 Task: Look for space in Jājpur, India from 8th June, 2023 to 12th June, 2023 for 2 adults in price range Rs.8000 to Rs.16000. Place can be private room with 1  bedroom having 1 bed and 1 bathroom. Property type can be flatguest house, hotel. Booking option can be shelf check-in. Required host language is English.
Action: Mouse moved to (494, 123)
Screenshot: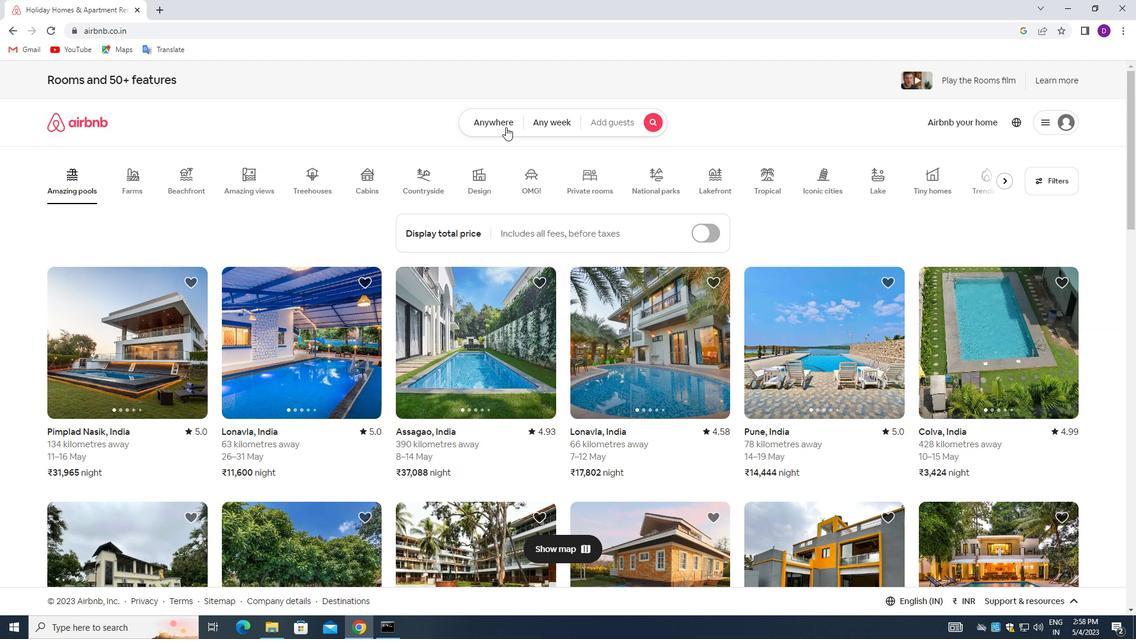
Action: Mouse pressed left at (494, 123)
Screenshot: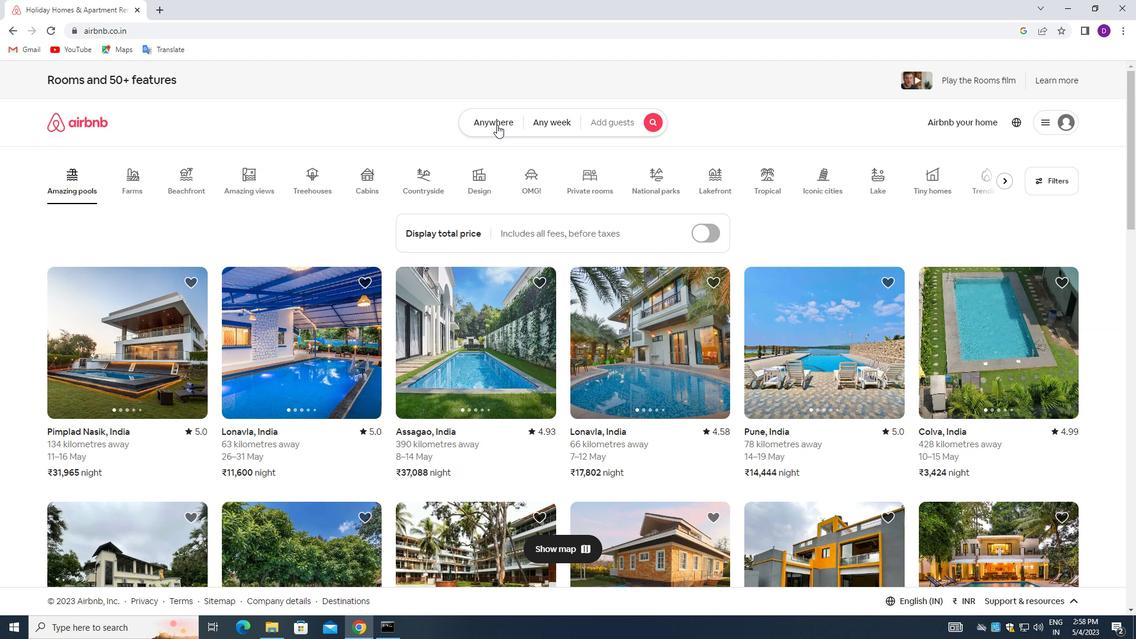 
Action: Mouse moved to (395, 162)
Screenshot: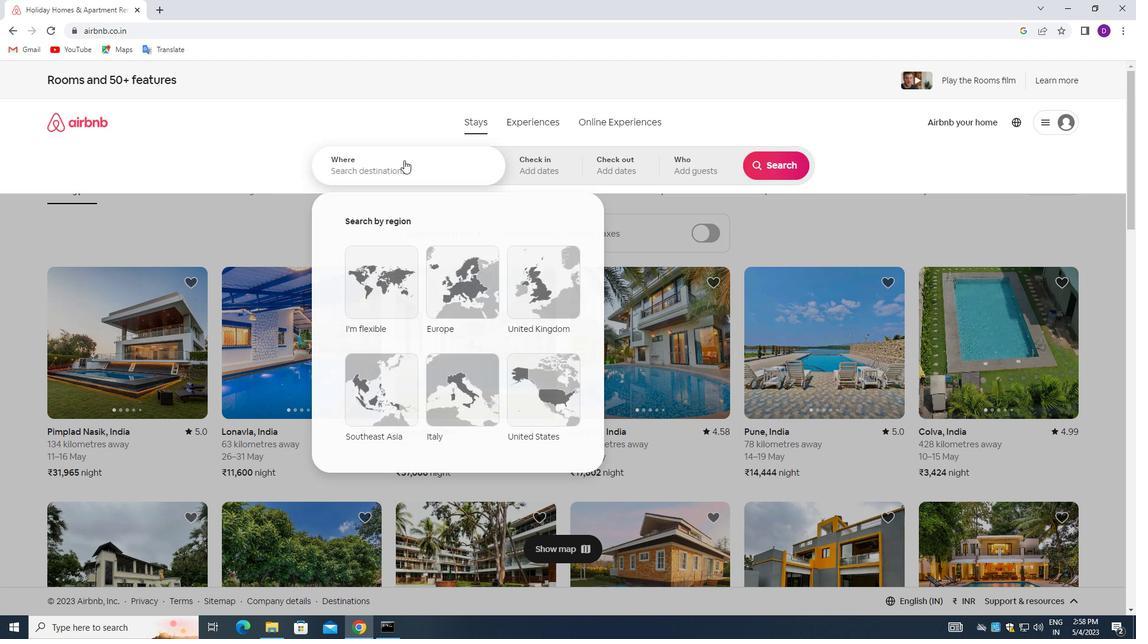 
Action: Mouse pressed left at (395, 162)
Screenshot: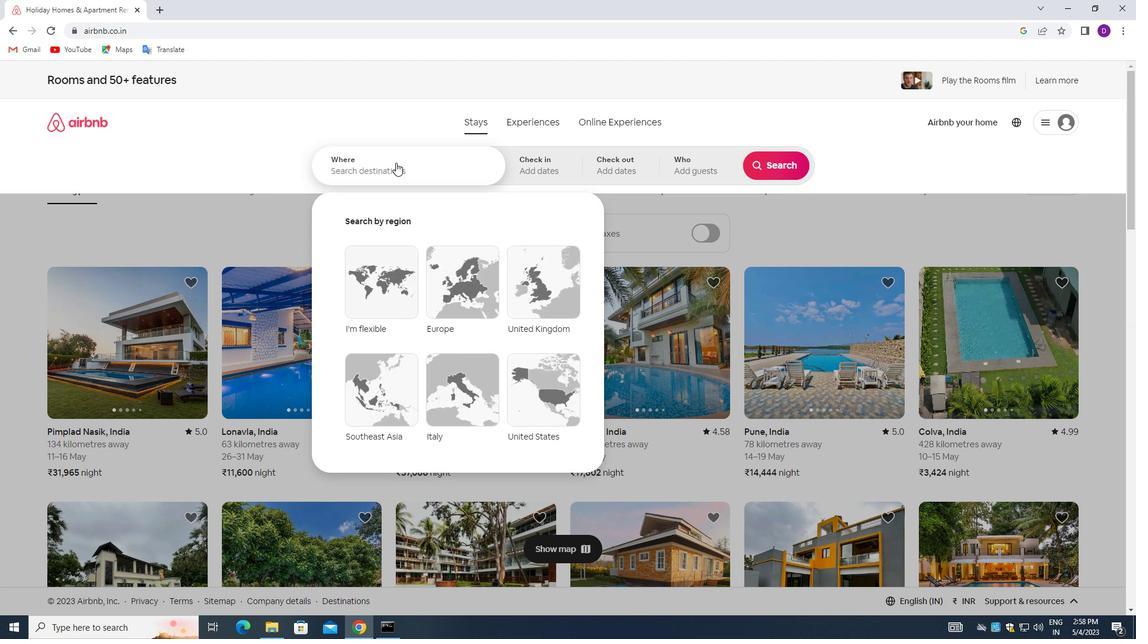 
Action: Mouse moved to (257, 143)
Screenshot: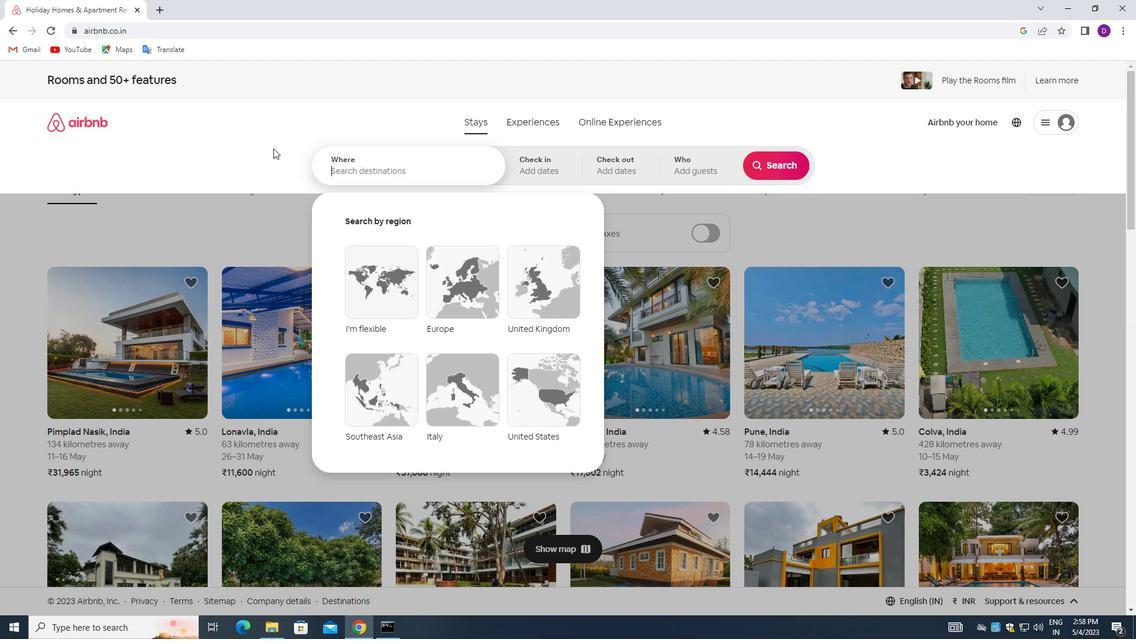 
Action: Key pressed <Key.shift>JAJPUR,<Key.space><Key.shift>INDIA<Key.enter>
Screenshot: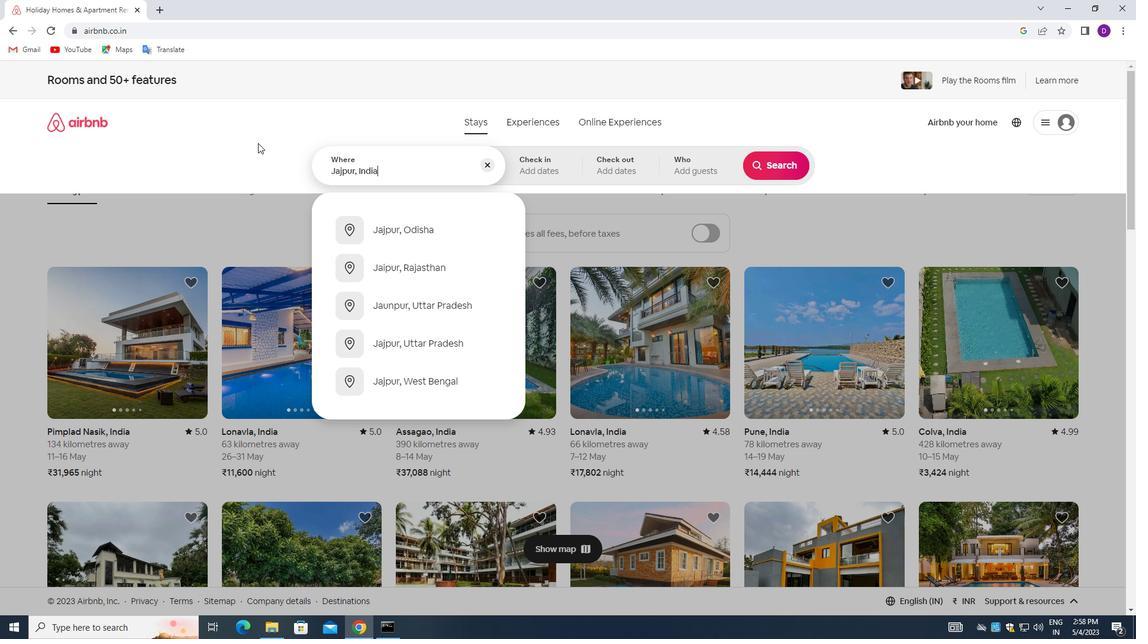 
Action: Mouse moved to (694, 334)
Screenshot: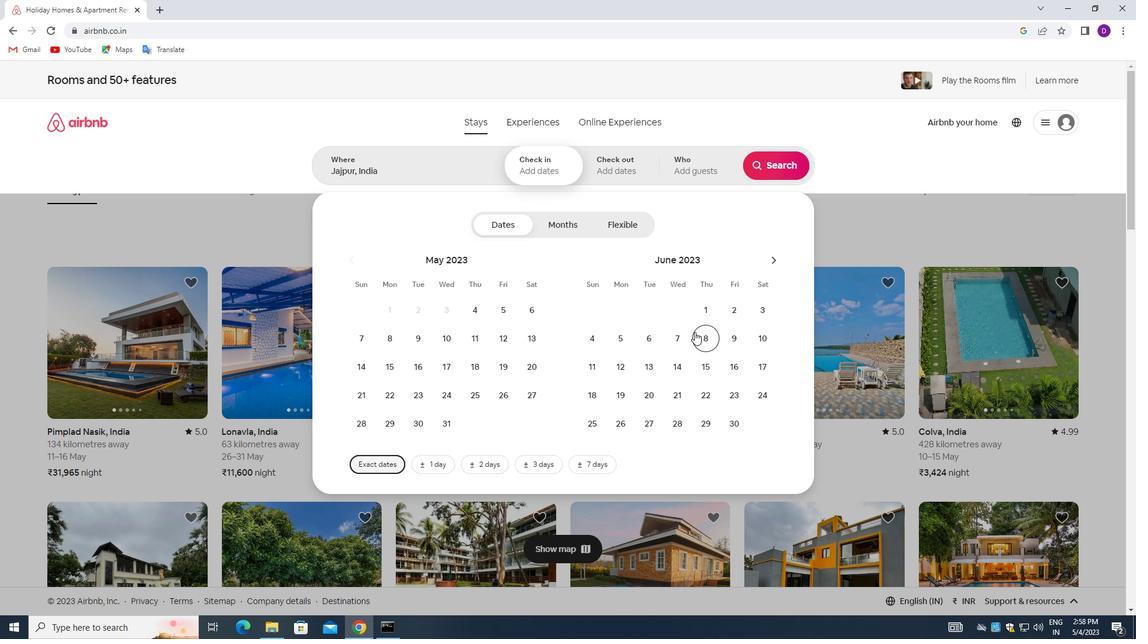 
Action: Mouse pressed left at (694, 334)
Screenshot: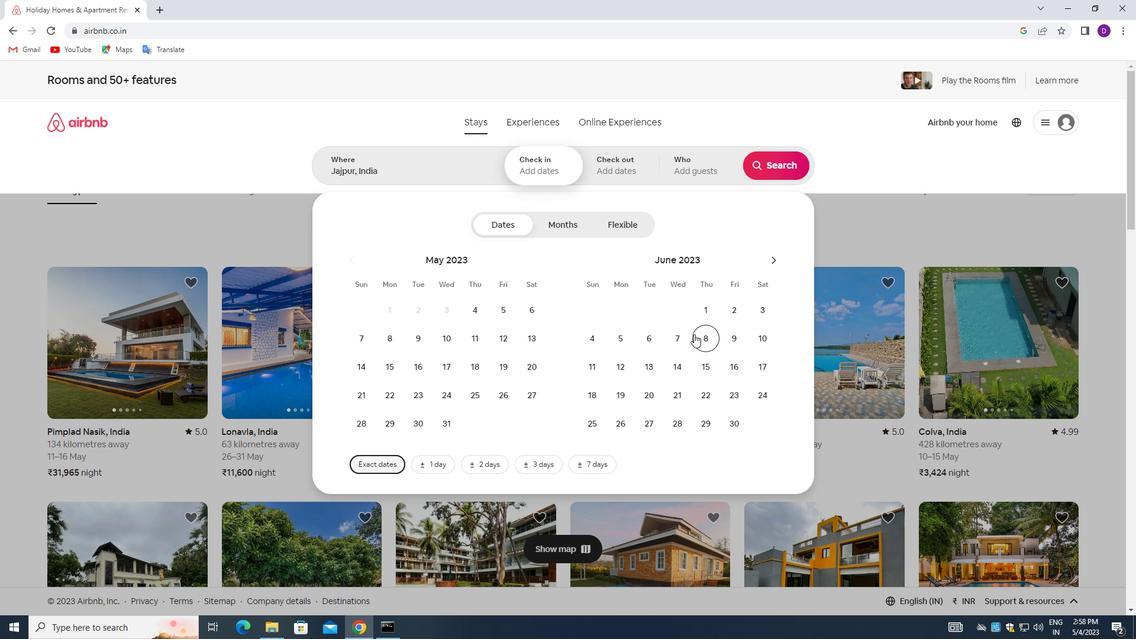 
Action: Mouse moved to (628, 360)
Screenshot: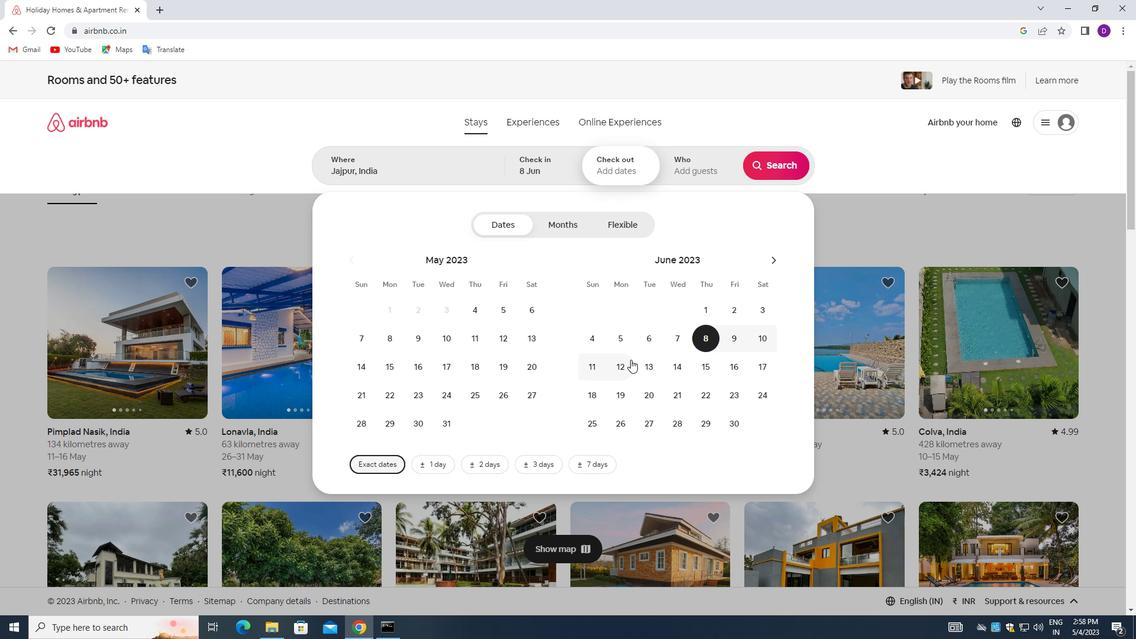 
Action: Mouse pressed left at (628, 360)
Screenshot: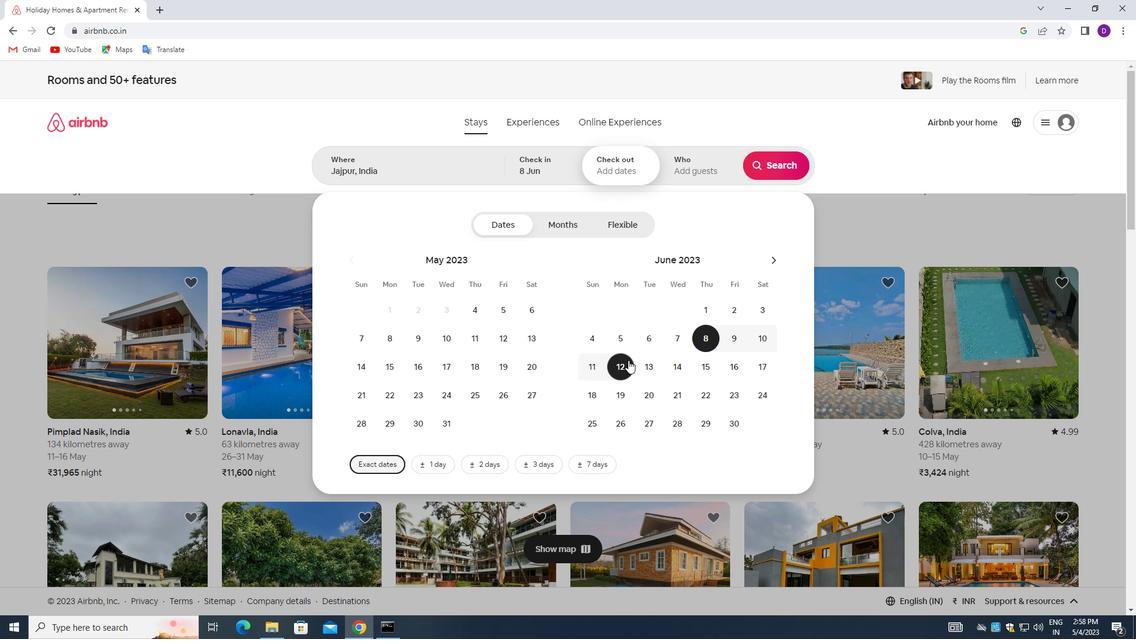 
Action: Mouse moved to (687, 169)
Screenshot: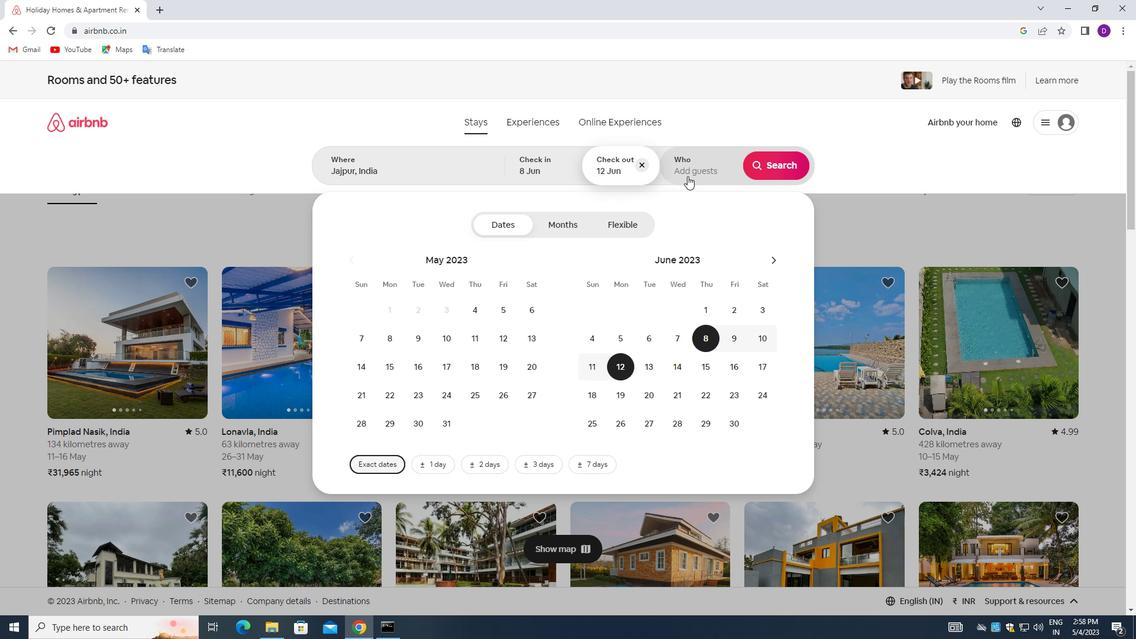 
Action: Mouse pressed left at (687, 169)
Screenshot: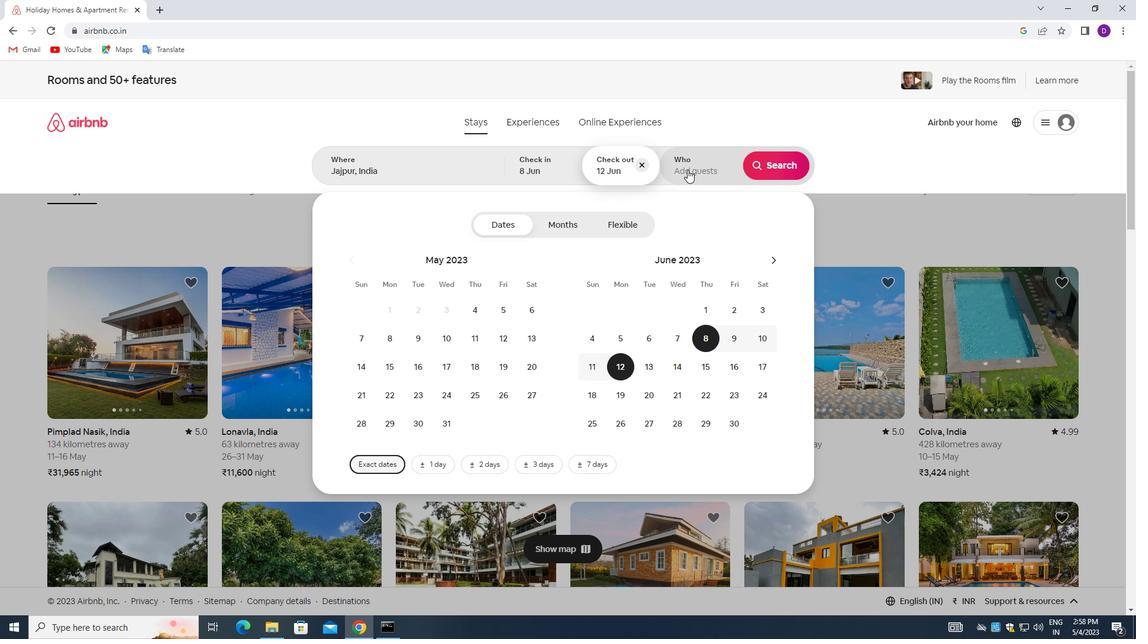 
Action: Mouse moved to (778, 229)
Screenshot: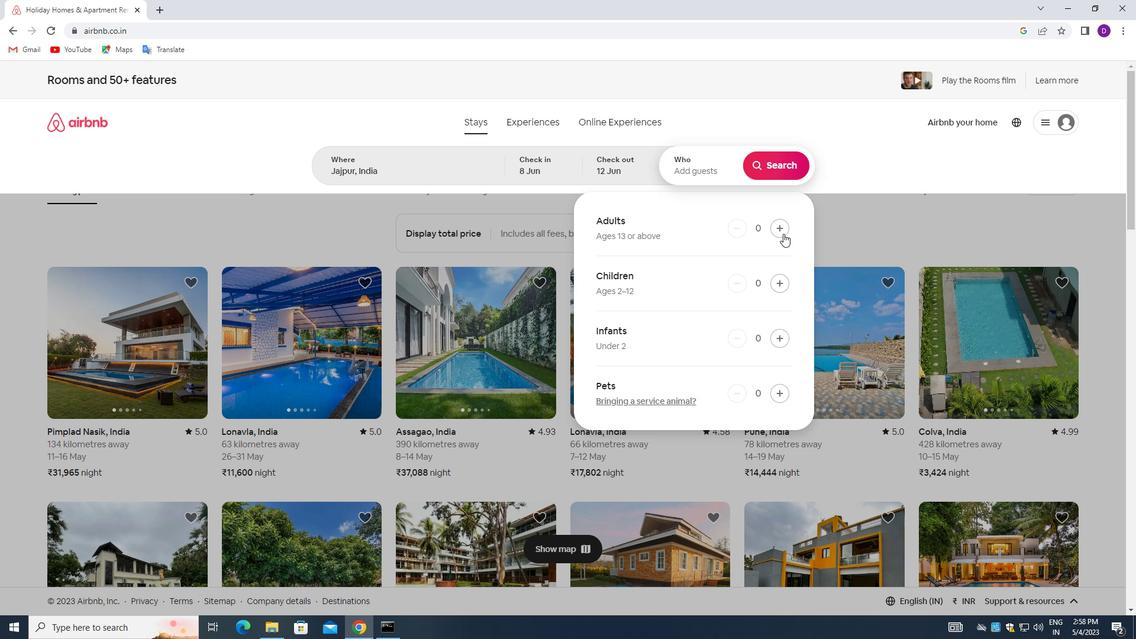 
Action: Mouse pressed left at (778, 229)
Screenshot: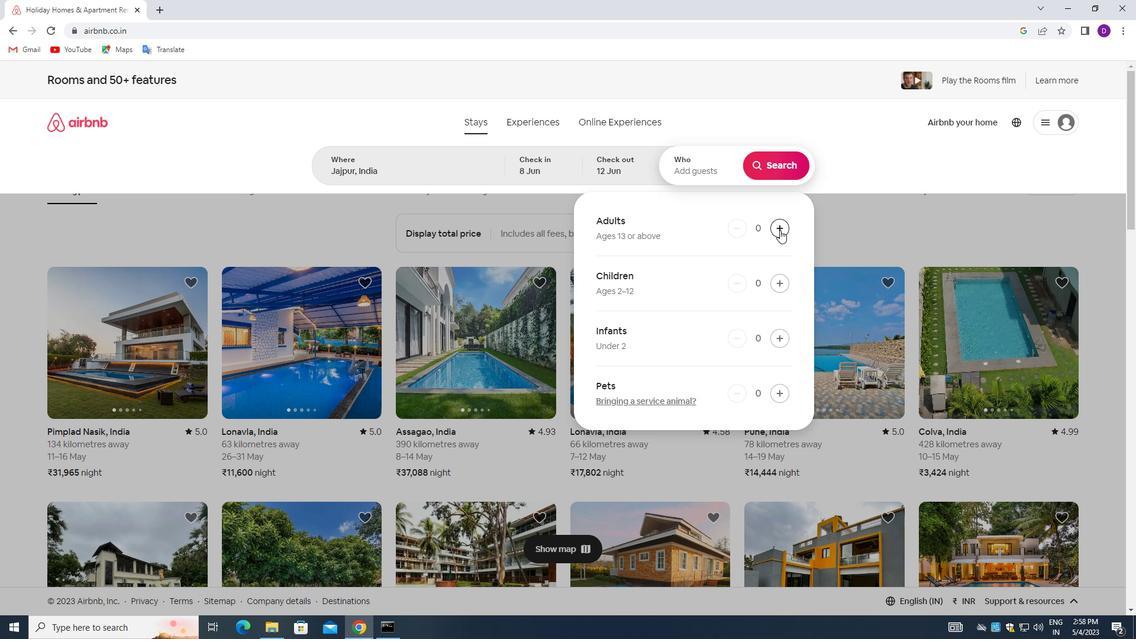 
Action: Mouse pressed left at (778, 229)
Screenshot: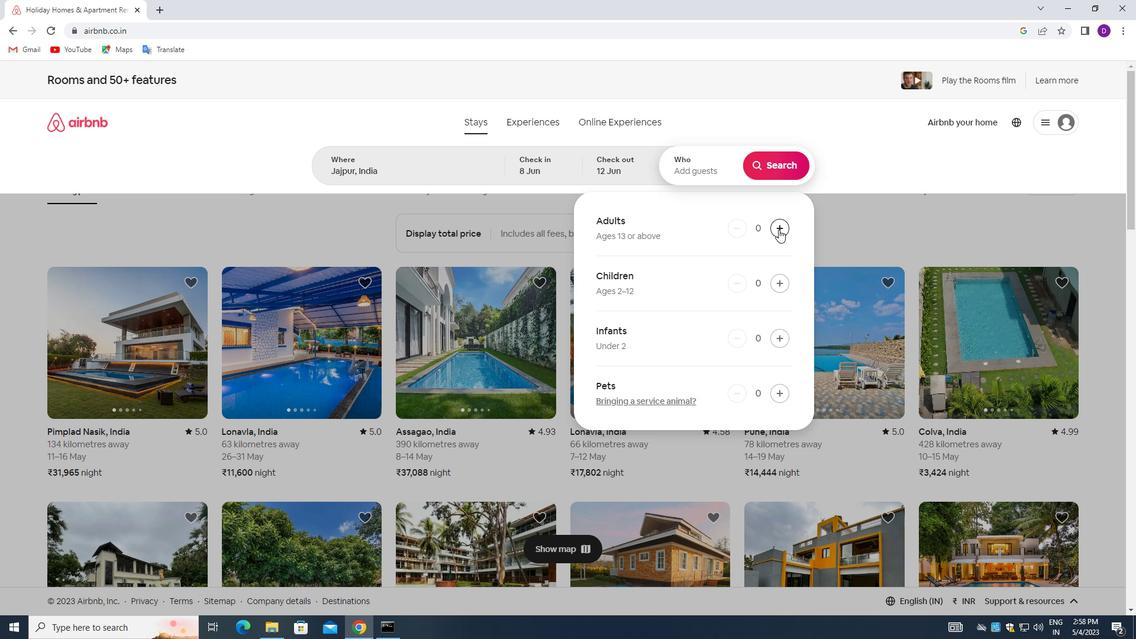 
Action: Mouse moved to (772, 160)
Screenshot: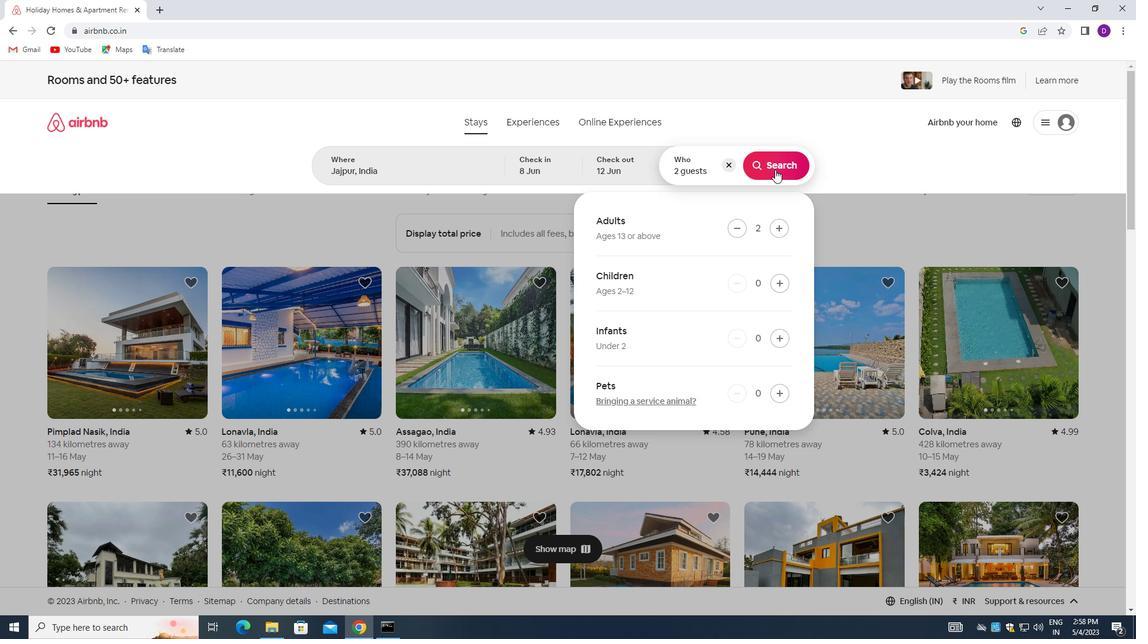 
Action: Mouse pressed left at (772, 160)
Screenshot: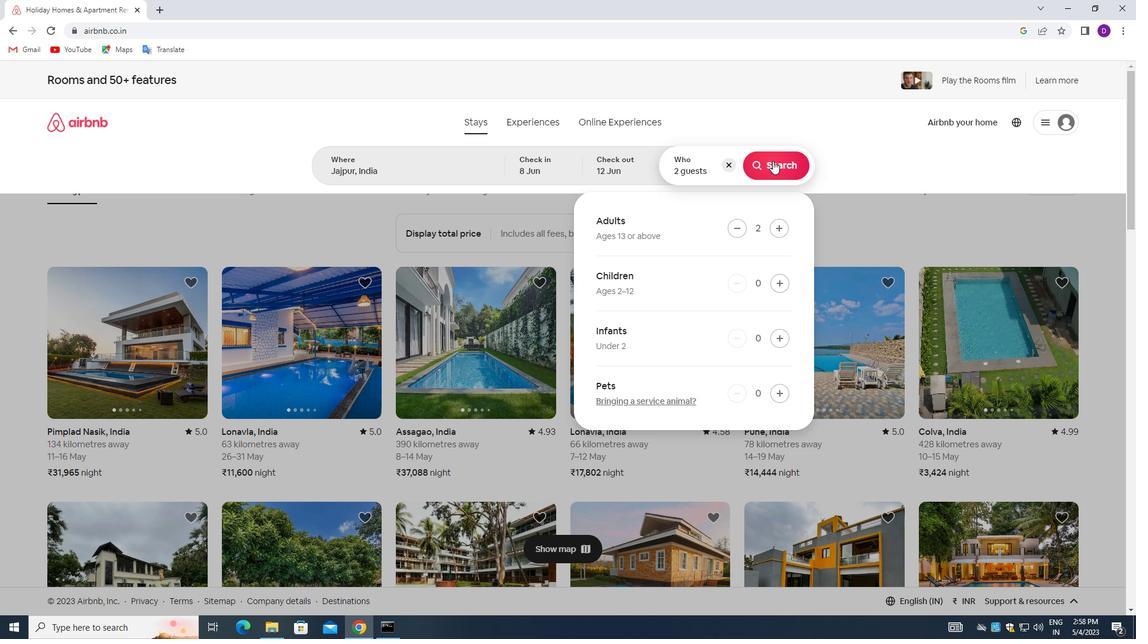 
Action: Mouse moved to (1062, 129)
Screenshot: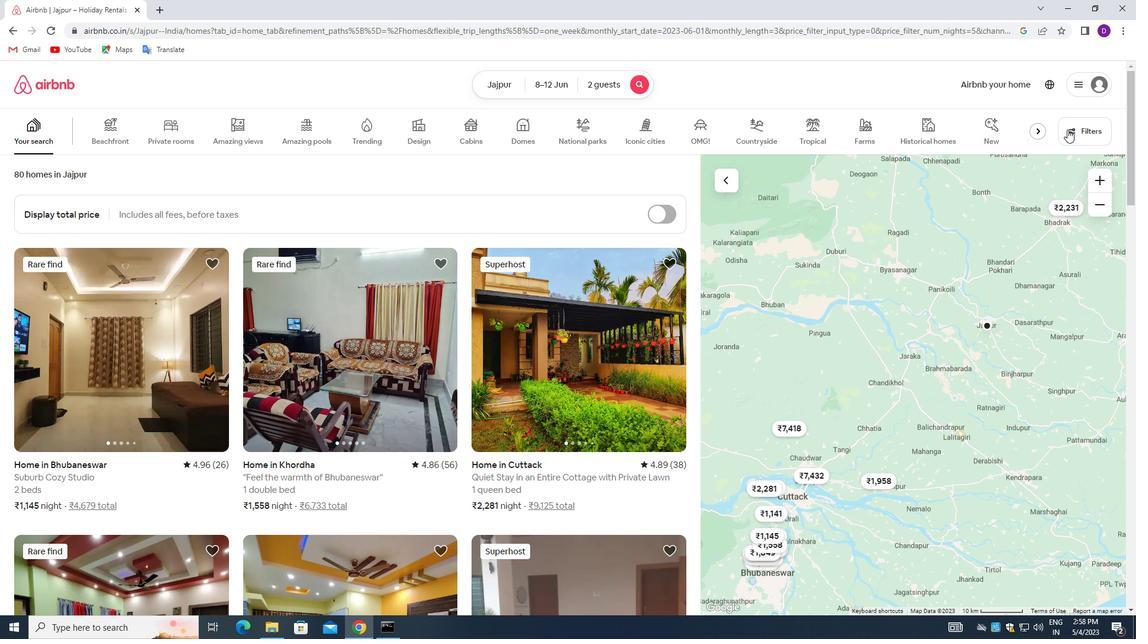 
Action: Mouse pressed left at (1062, 129)
Screenshot: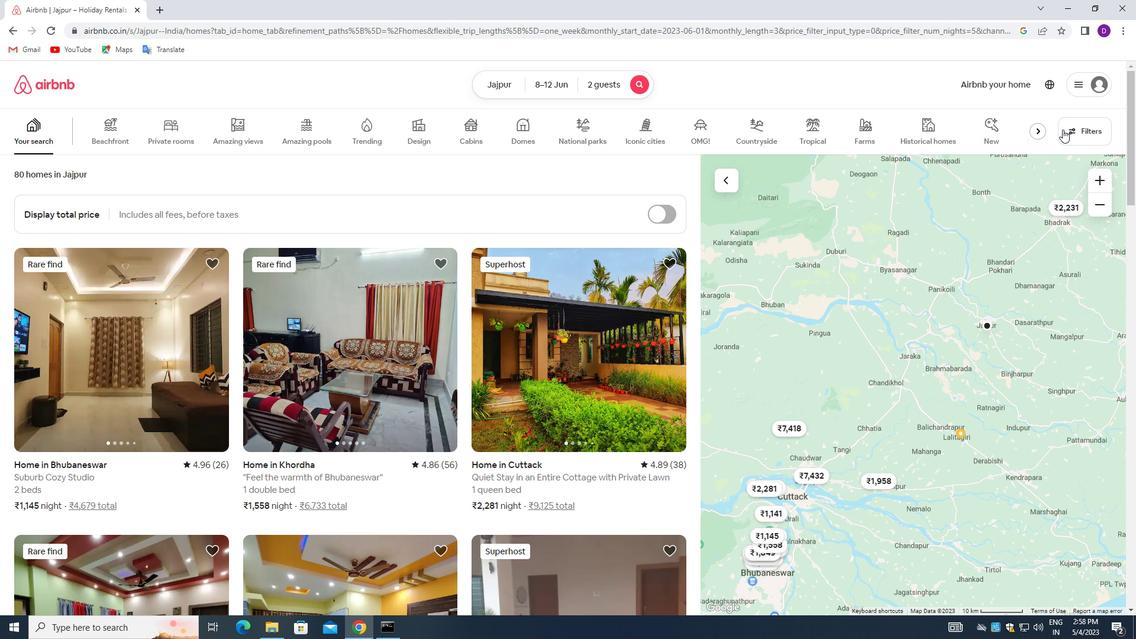 
Action: Mouse moved to (414, 279)
Screenshot: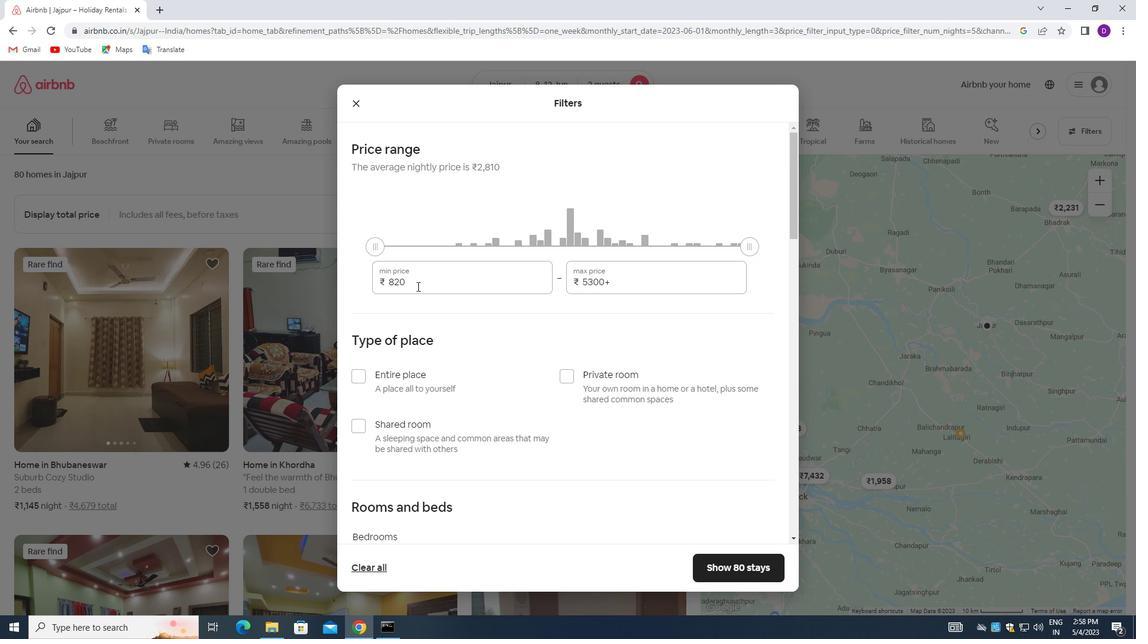 
Action: Mouse pressed left at (414, 279)
Screenshot: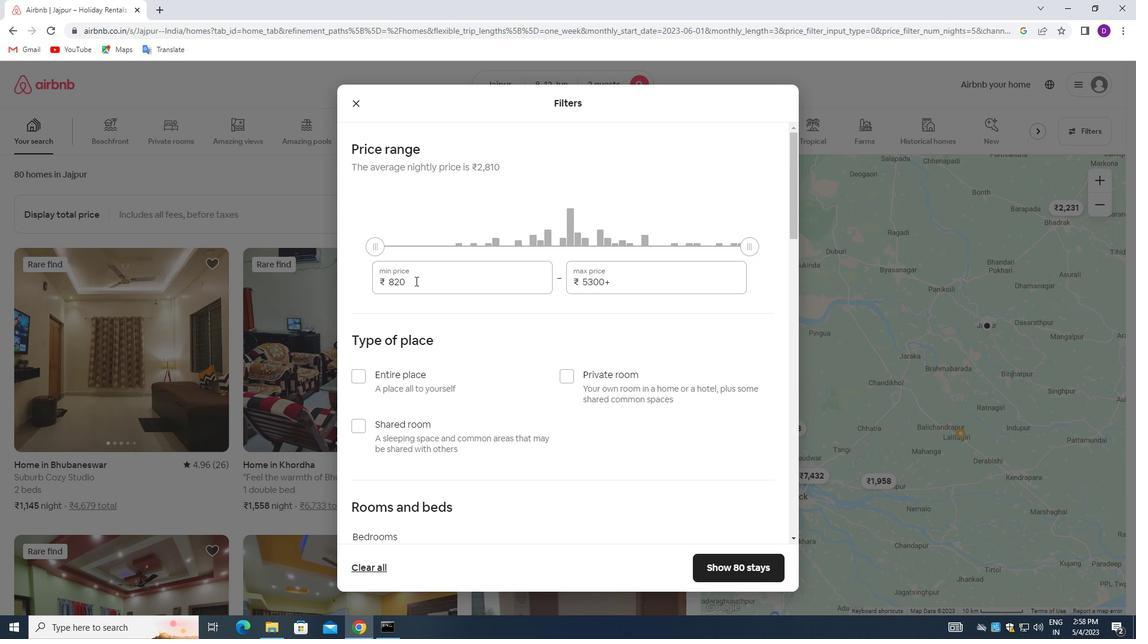
Action: Mouse pressed left at (414, 279)
Screenshot: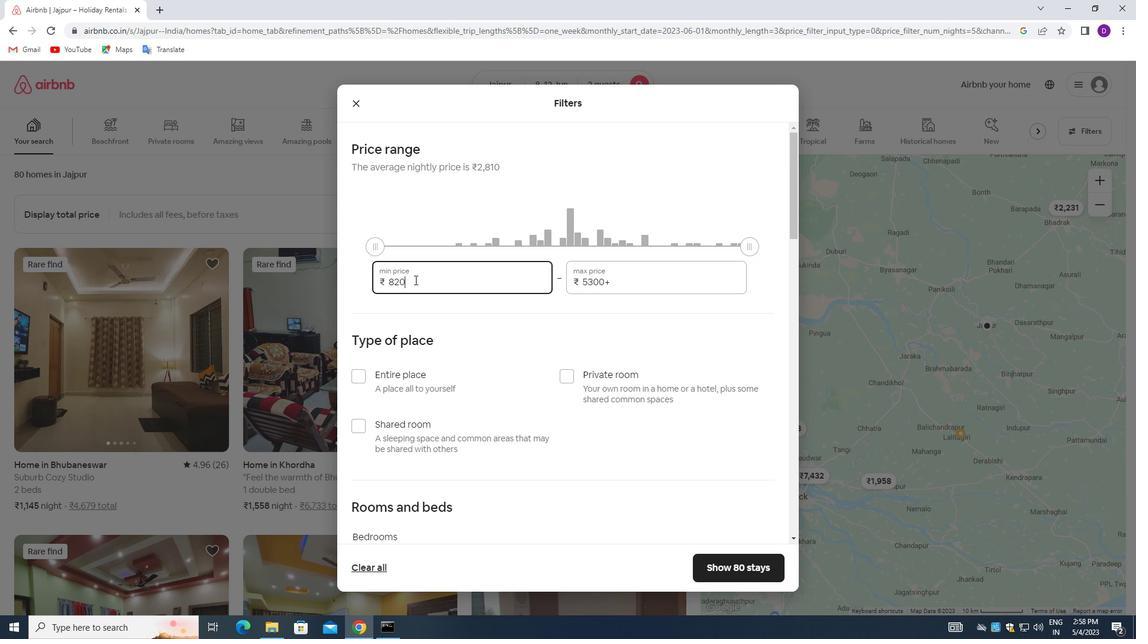 
Action: Key pressed 8000<Key.tab>16000
Screenshot: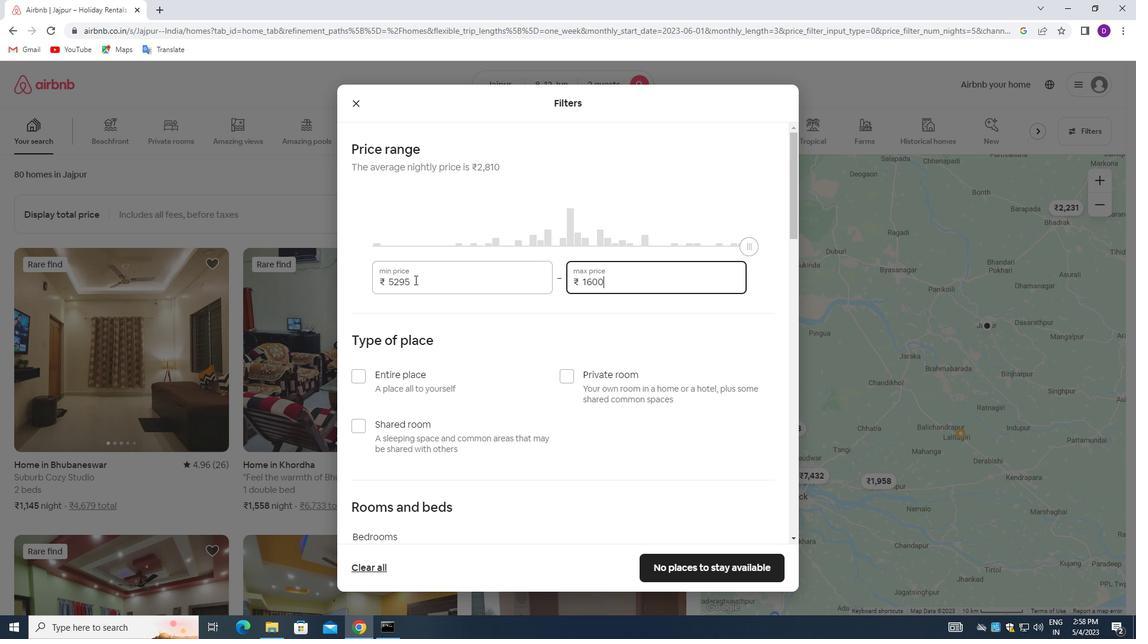 
Action: Mouse moved to (566, 373)
Screenshot: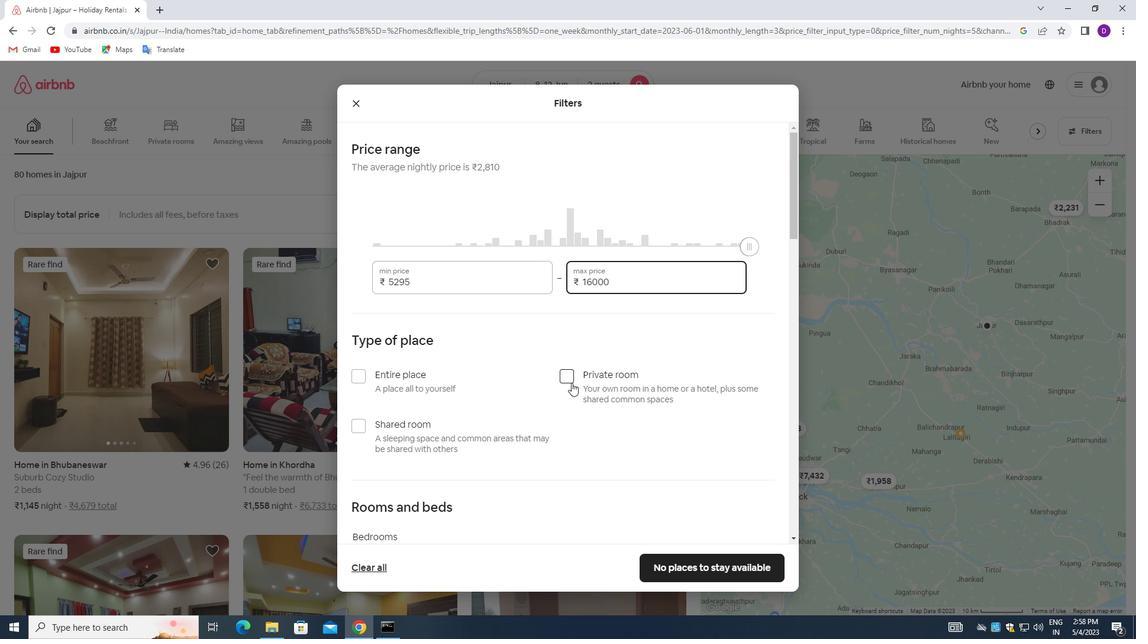 
Action: Mouse pressed left at (566, 373)
Screenshot: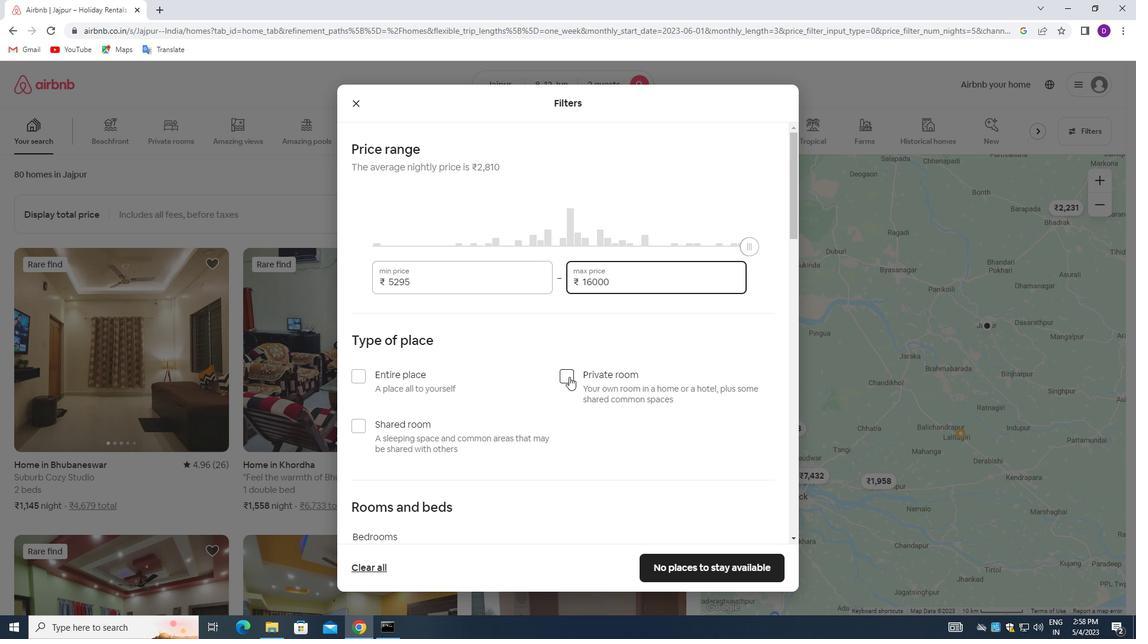 
Action: Mouse moved to (559, 414)
Screenshot: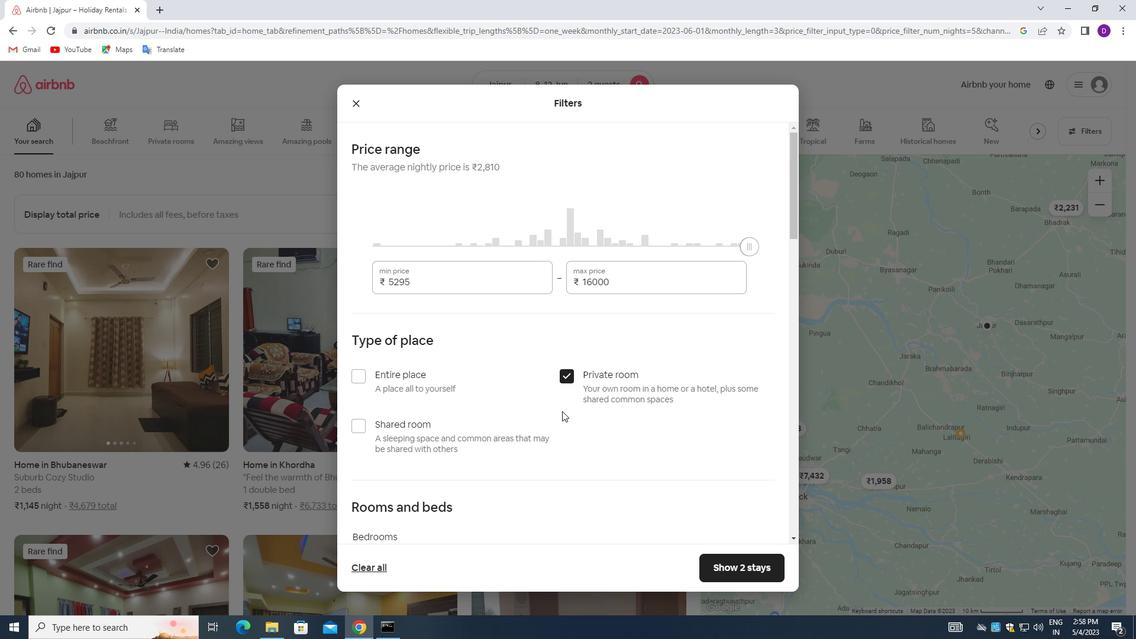 
Action: Mouse scrolled (559, 413) with delta (0, 0)
Screenshot: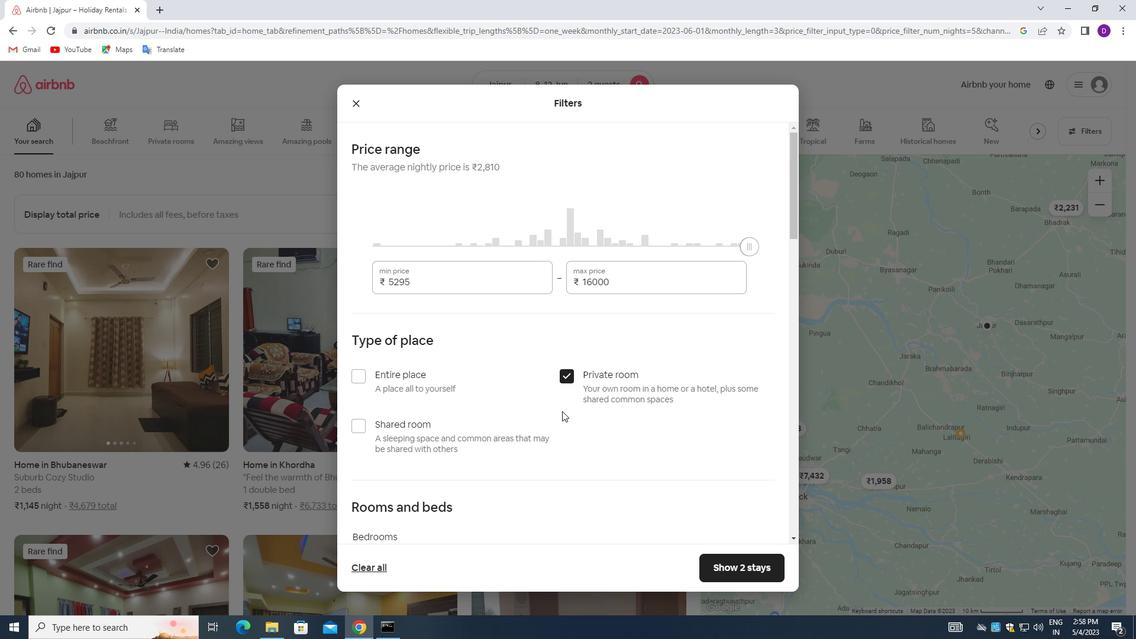 
Action: Mouse moved to (557, 416)
Screenshot: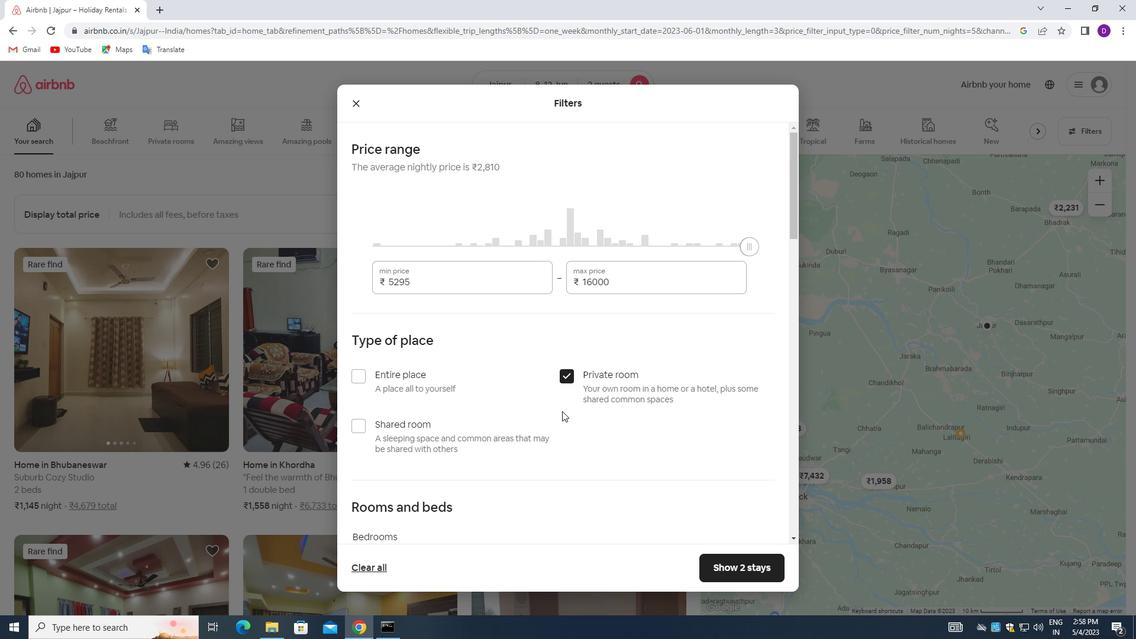 
Action: Mouse scrolled (557, 415) with delta (0, 0)
Screenshot: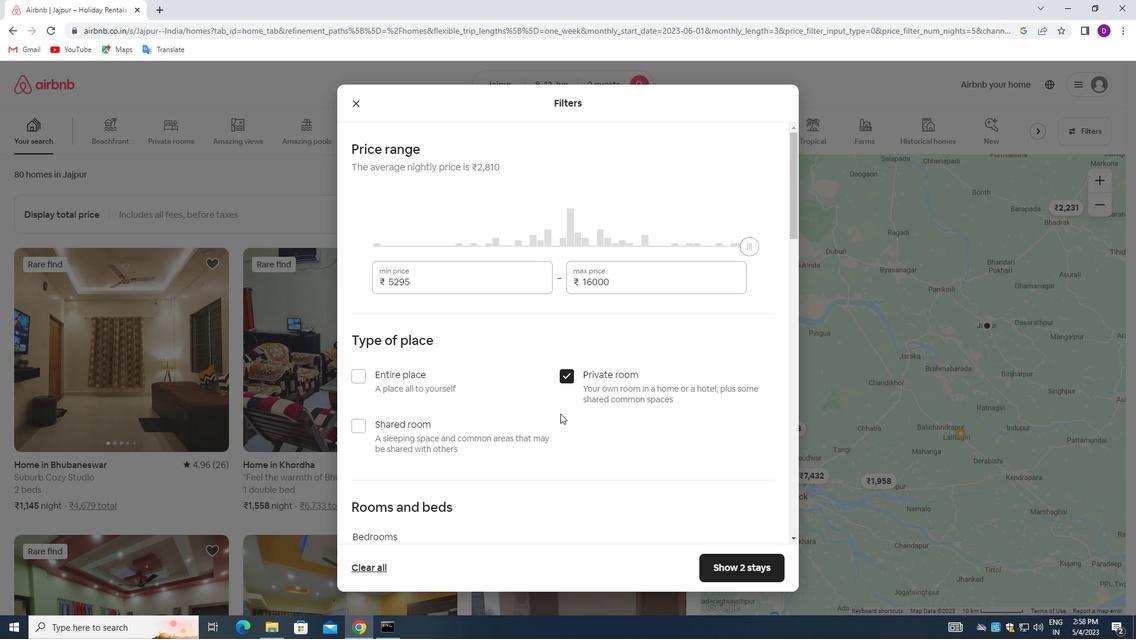 
Action: Mouse moved to (556, 416)
Screenshot: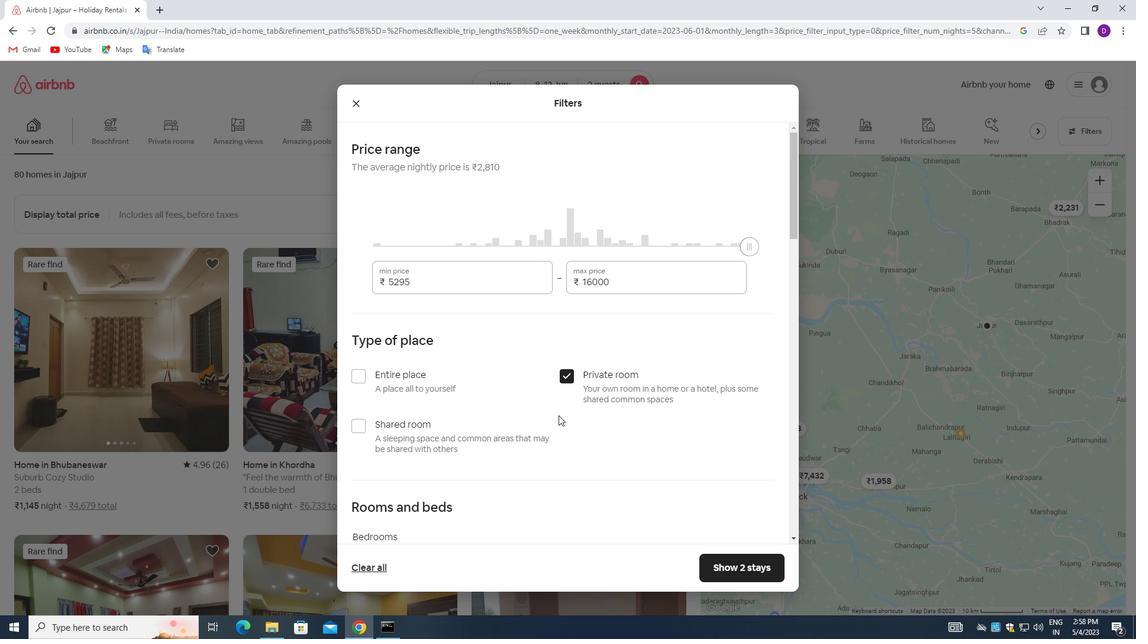 
Action: Mouse scrolled (556, 415) with delta (0, 0)
Screenshot: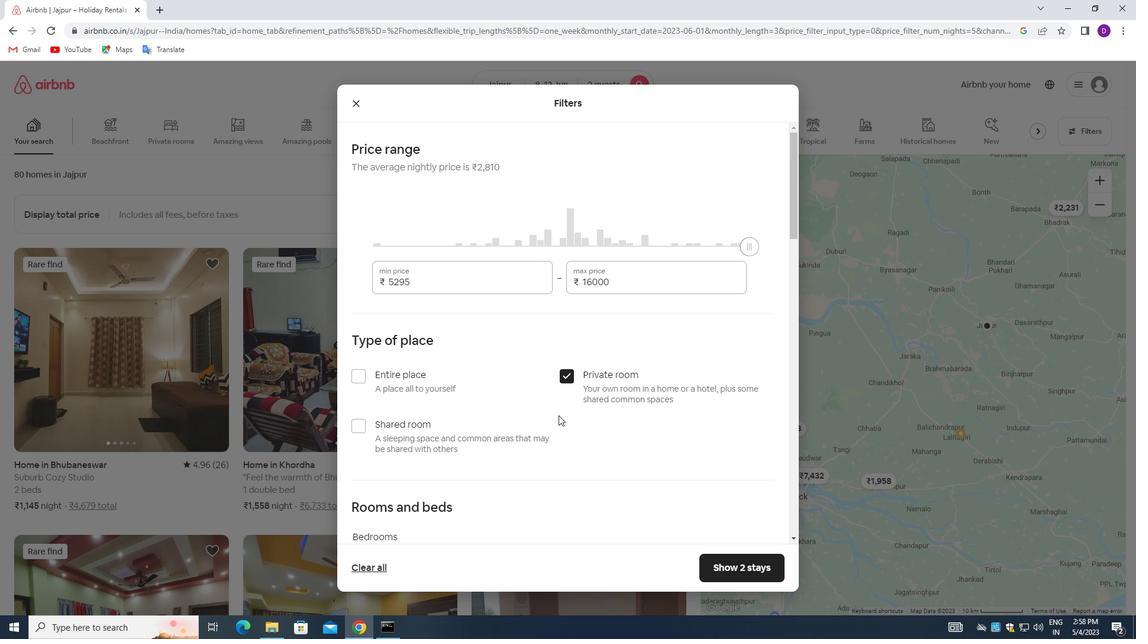
Action: Mouse moved to (555, 416)
Screenshot: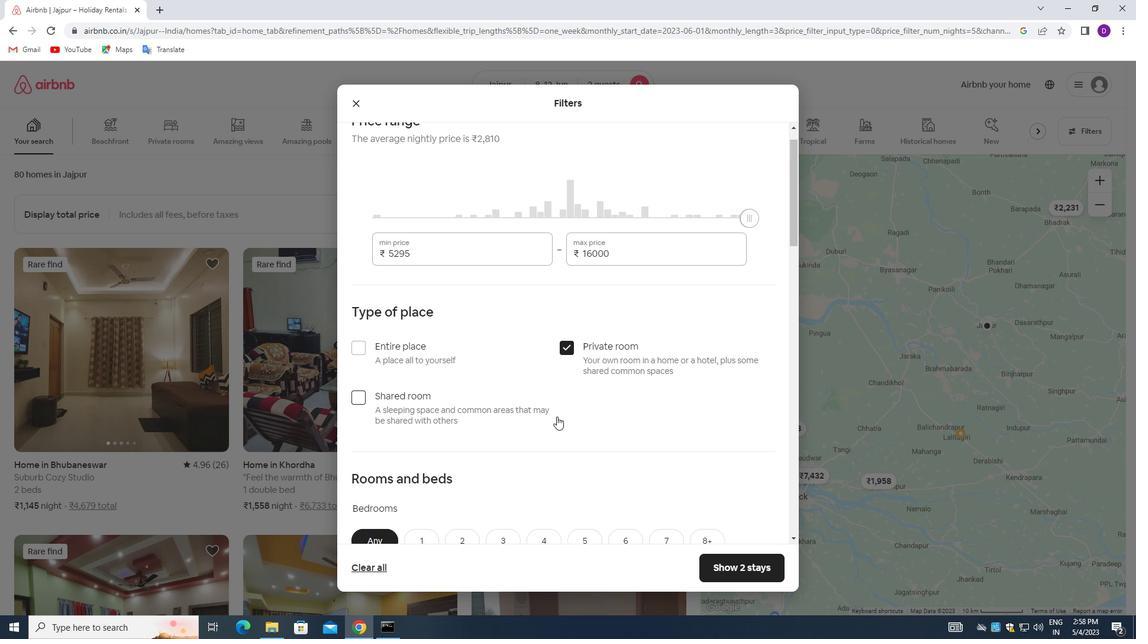 
Action: Mouse scrolled (555, 415) with delta (0, 0)
Screenshot: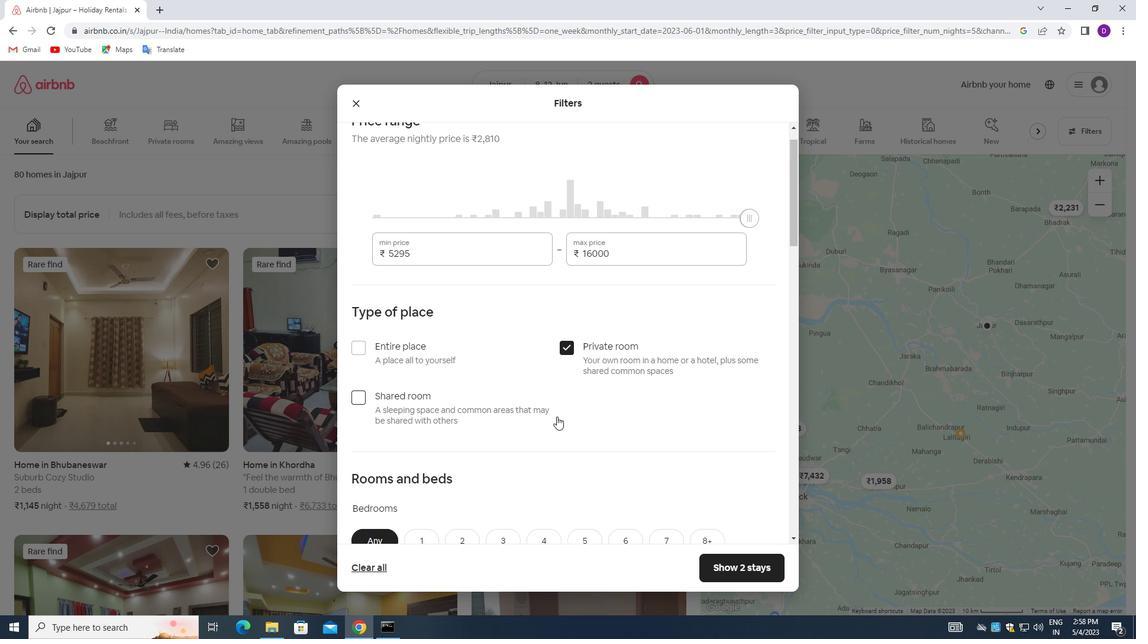 
Action: Mouse moved to (425, 333)
Screenshot: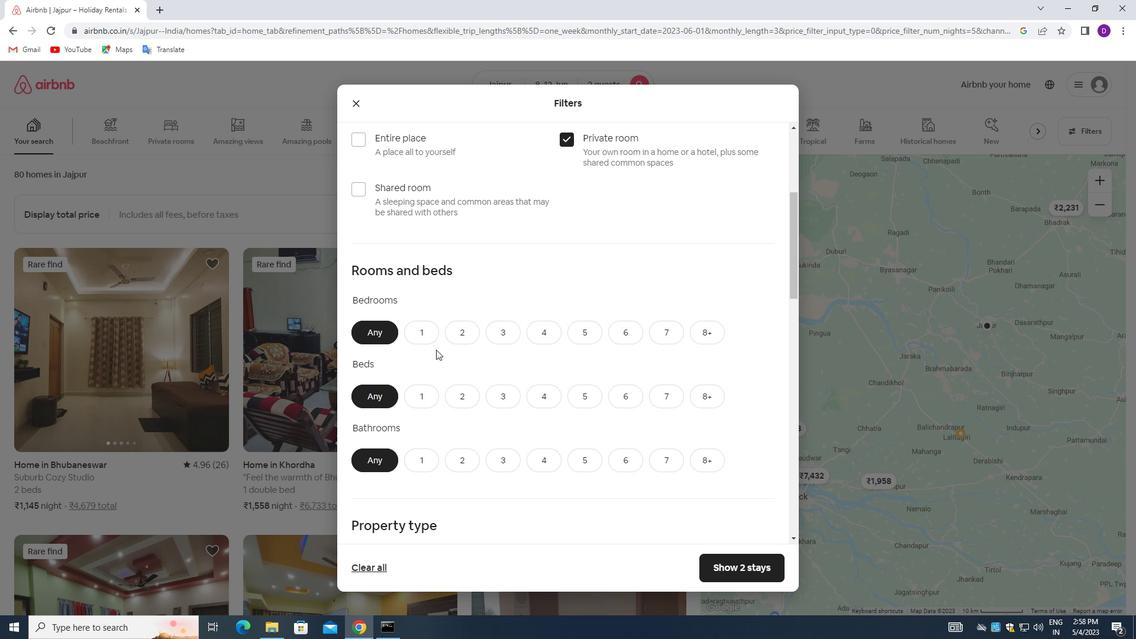 
Action: Mouse pressed left at (425, 333)
Screenshot: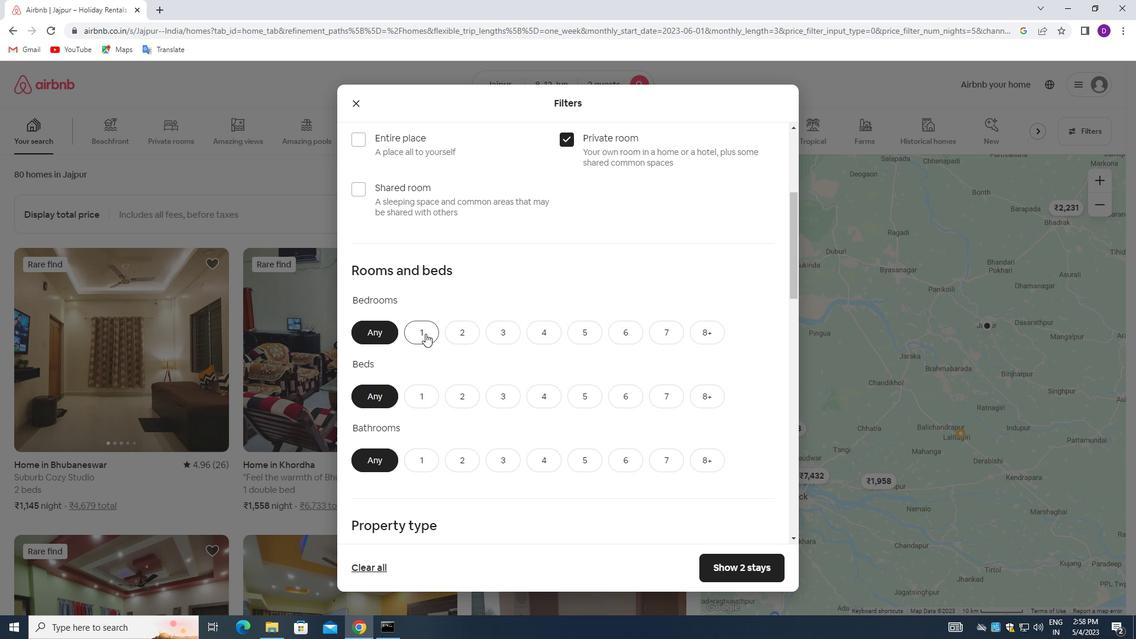 
Action: Mouse moved to (422, 397)
Screenshot: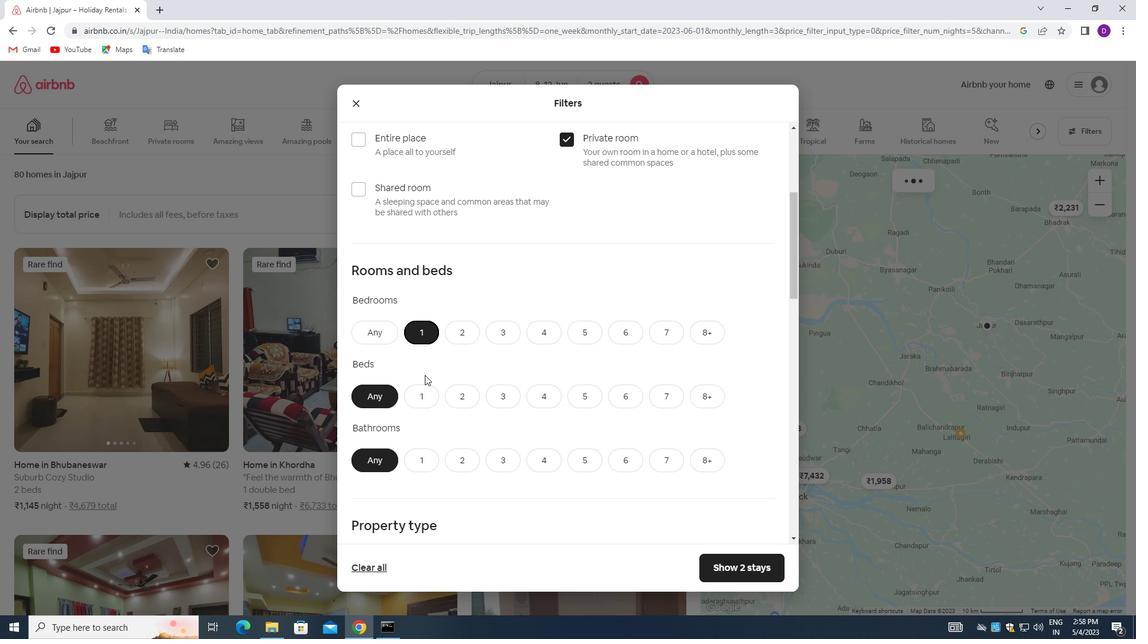 
Action: Mouse pressed left at (422, 397)
Screenshot: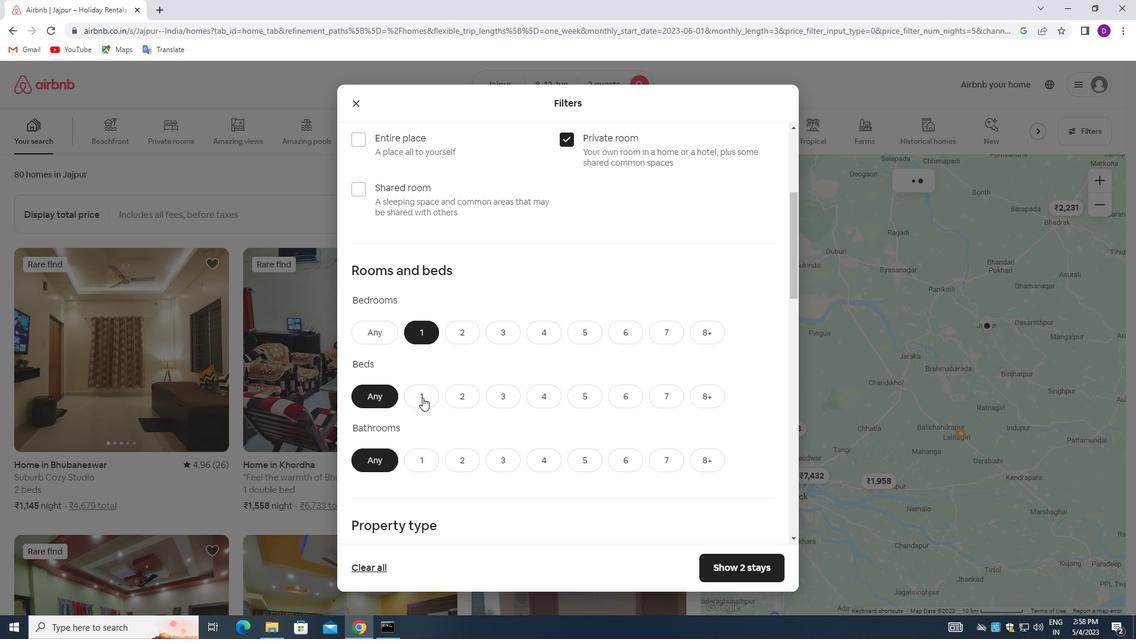 
Action: Mouse moved to (430, 467)
Screenshot: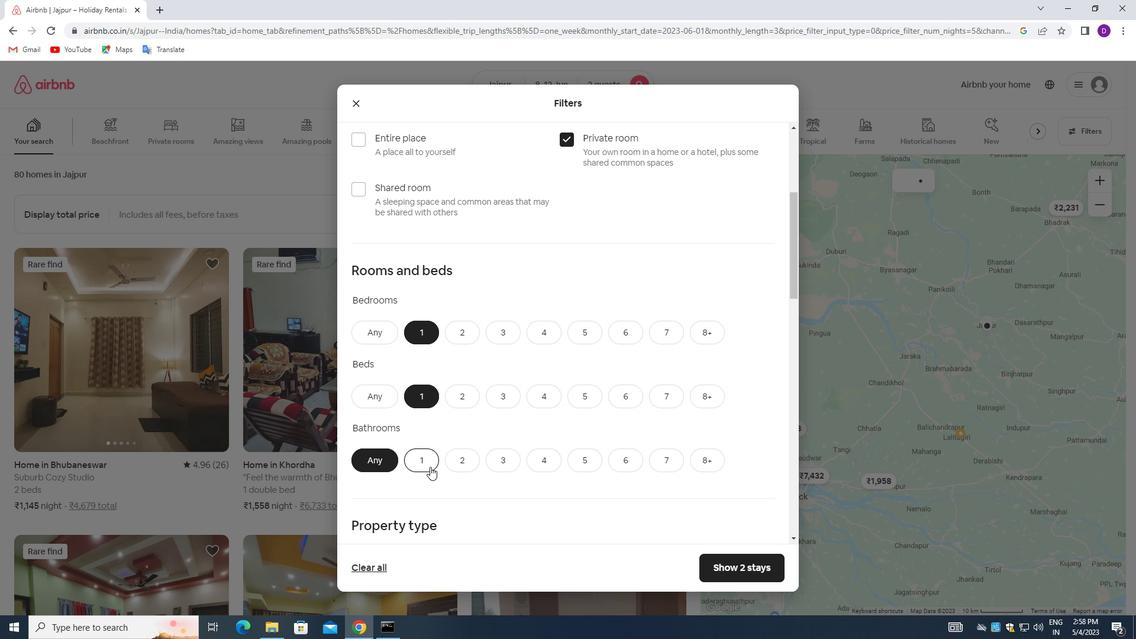 
Action: Mouse pressed left at (430, 467)
Screenshot: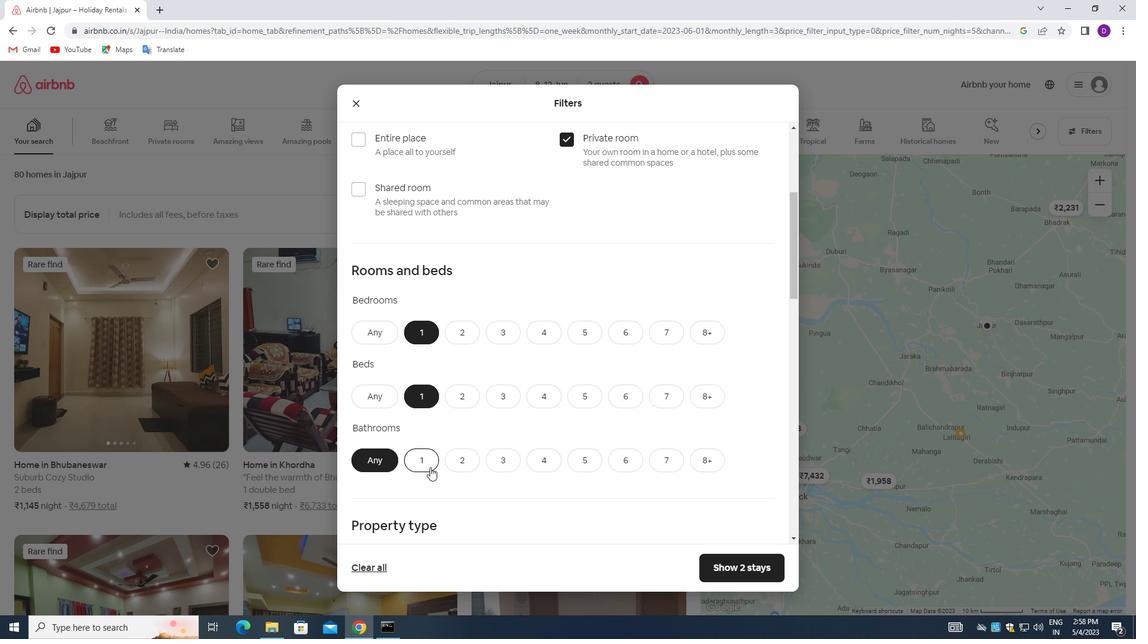 
Action: Mouse moved to (469, 473)
Screenshot: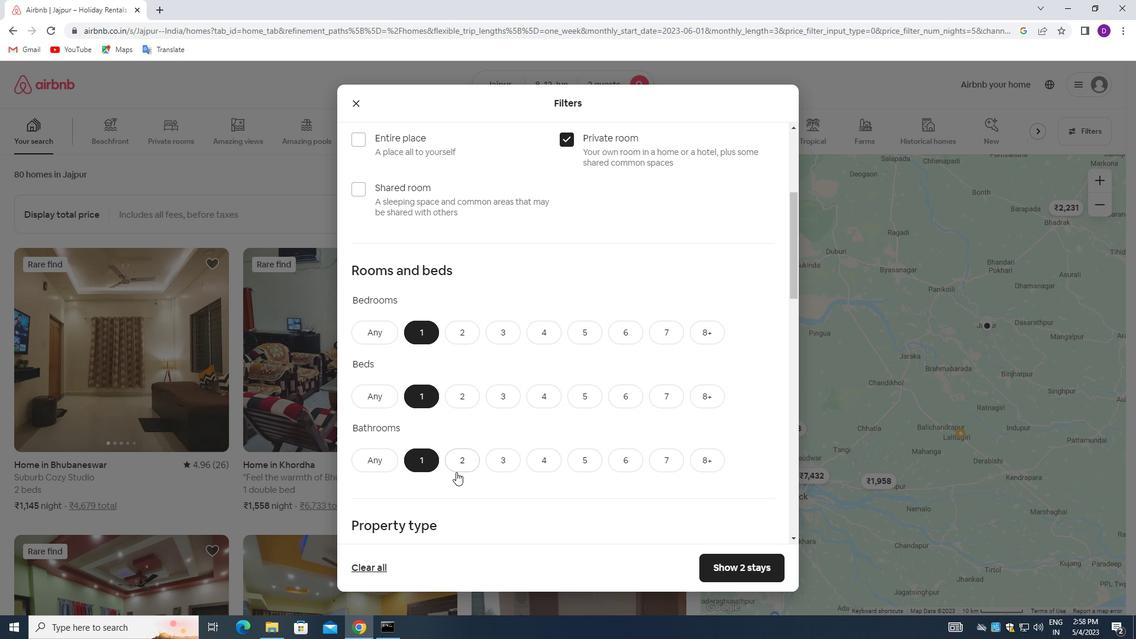 
Action: Mouse scrolled (469, 473) with delta (0, 0)
Screenshot: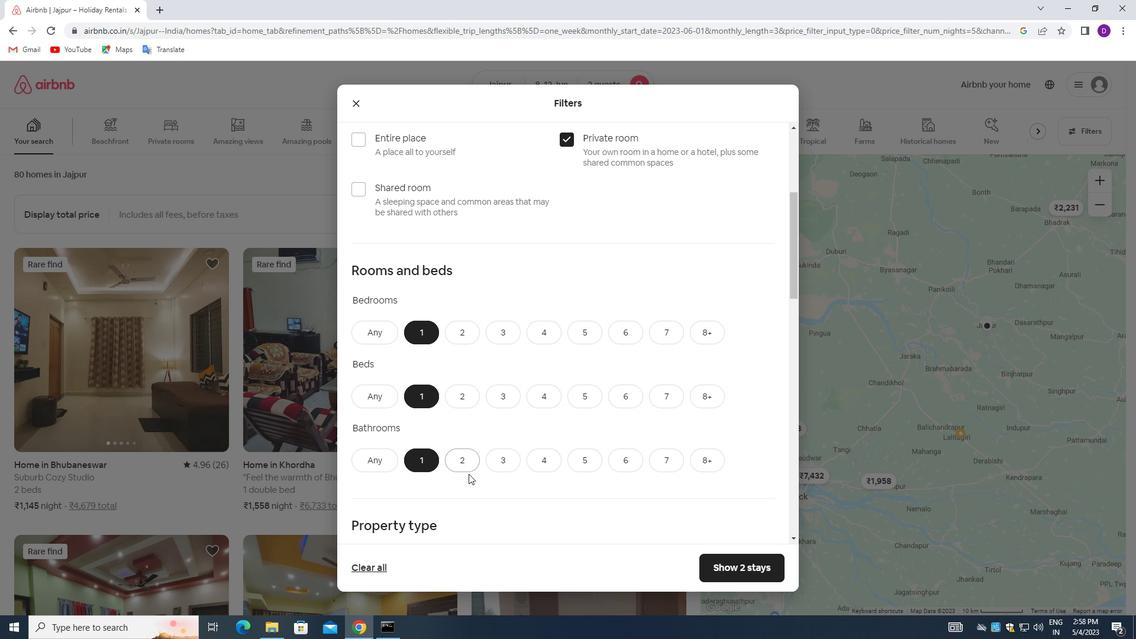 
Action: Mouse scrolled (469, 473) with delta (0, 0)
Screenshot: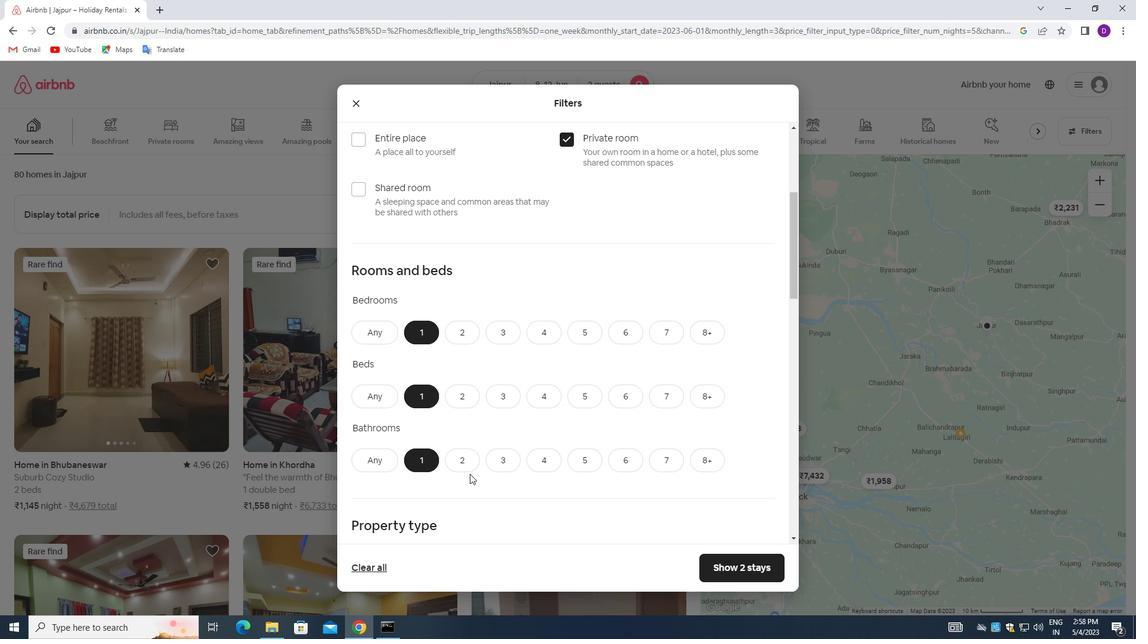 
Action: Mouse moved to (485, 469)
Screenshot: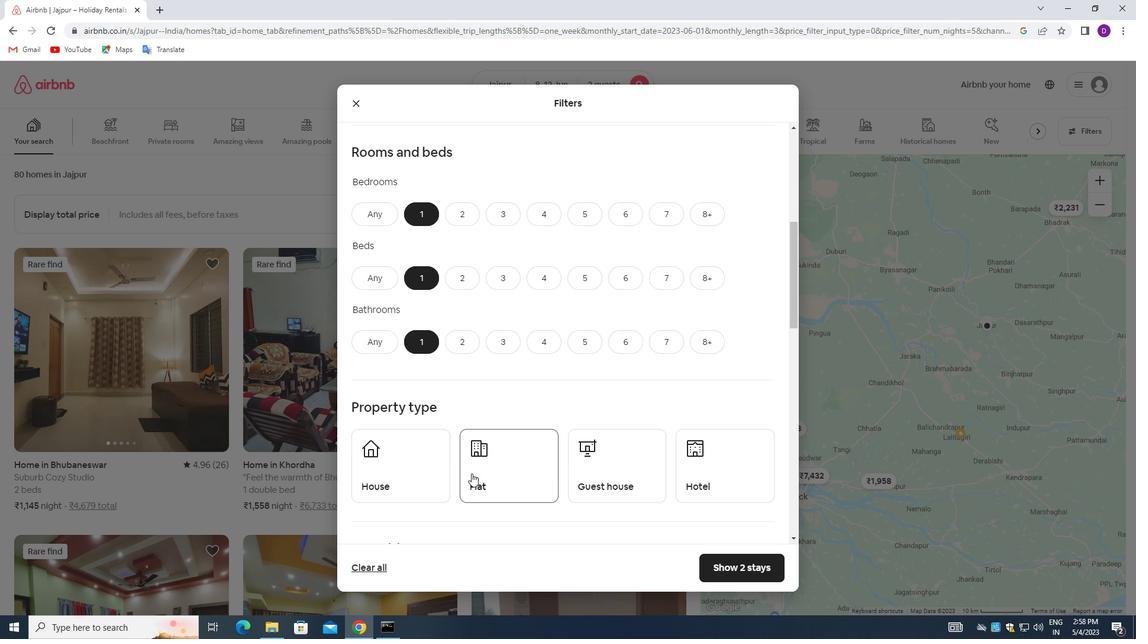 
Action: Mouse pressed left at (485, 469)
Screenshot: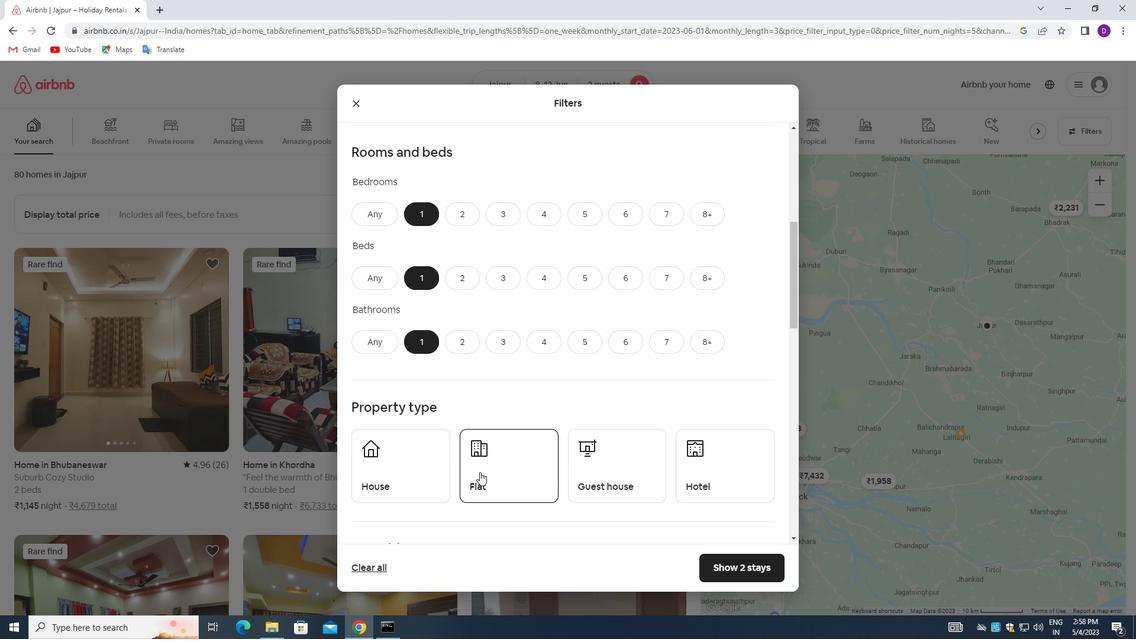 
Action: Mouse moved to (602, 471)
Screenshot: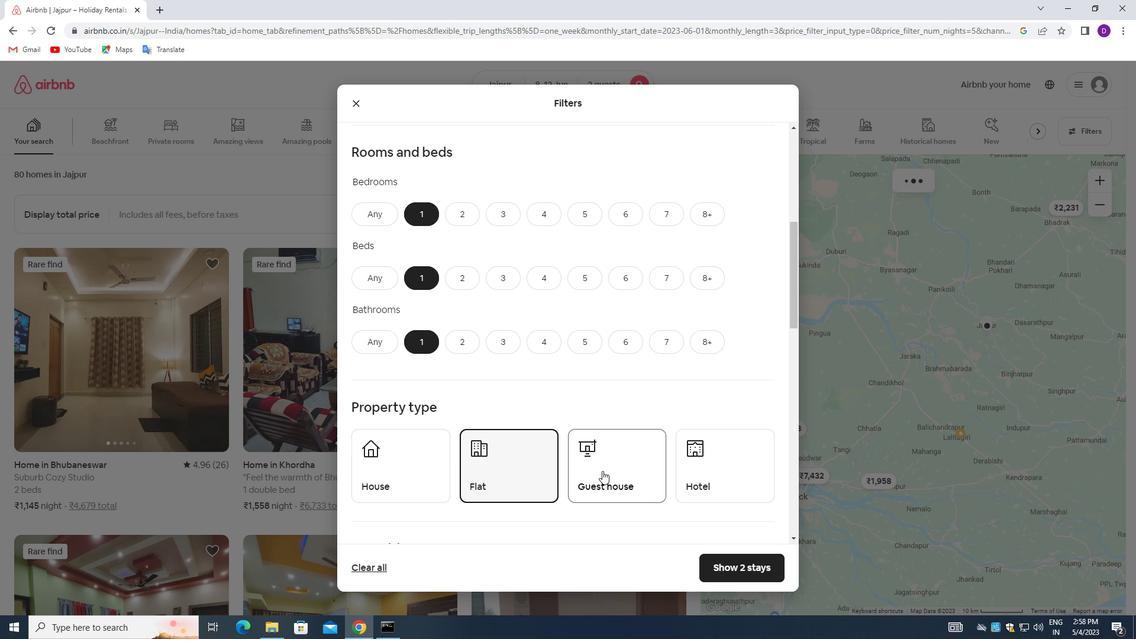 
Action: Mouse pressed left at (602, 471)
Screenshot: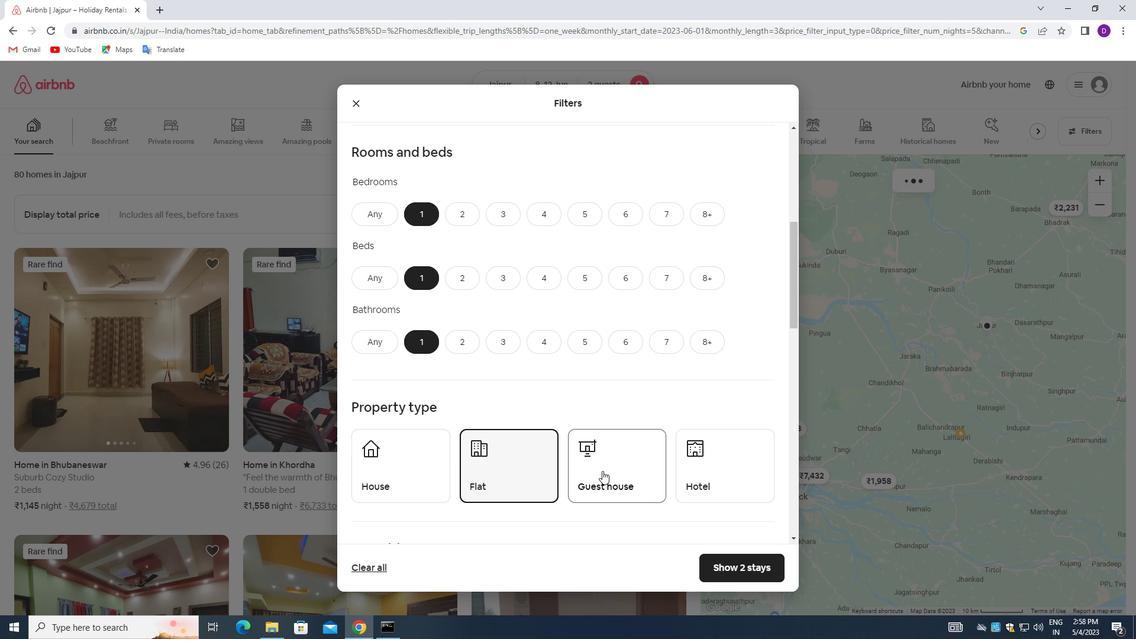 
Action: Mouse moved to (699, 459)
Screenshot: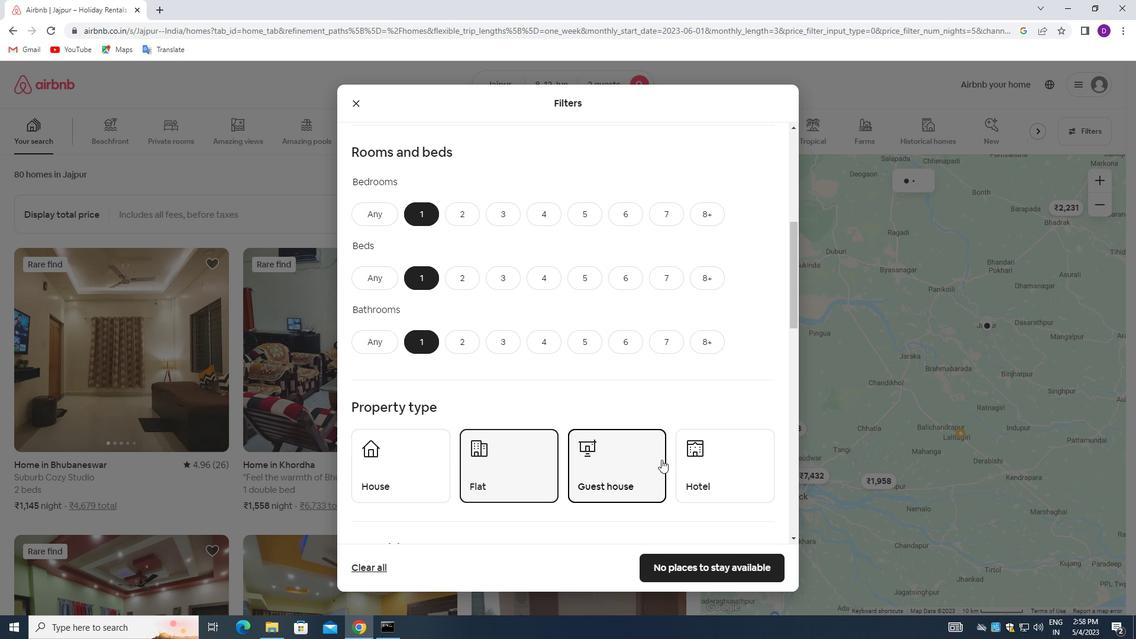 
Action: Mouse pressed left at (699, 459)
Screenshot: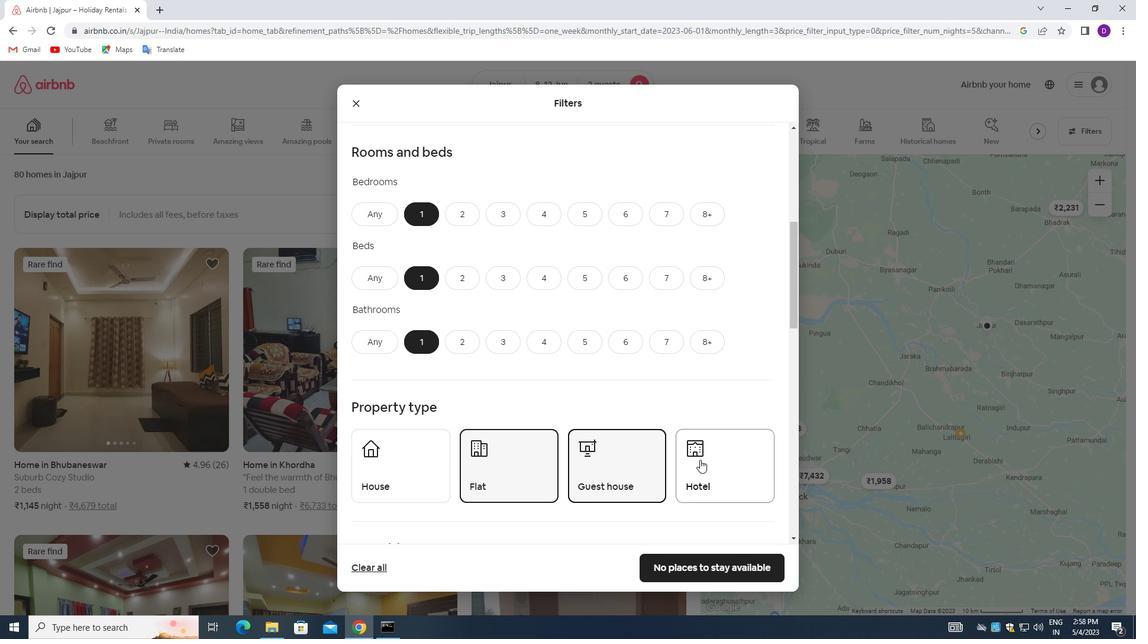 
Action: Mouse moved to (552, 479)
Screenshot: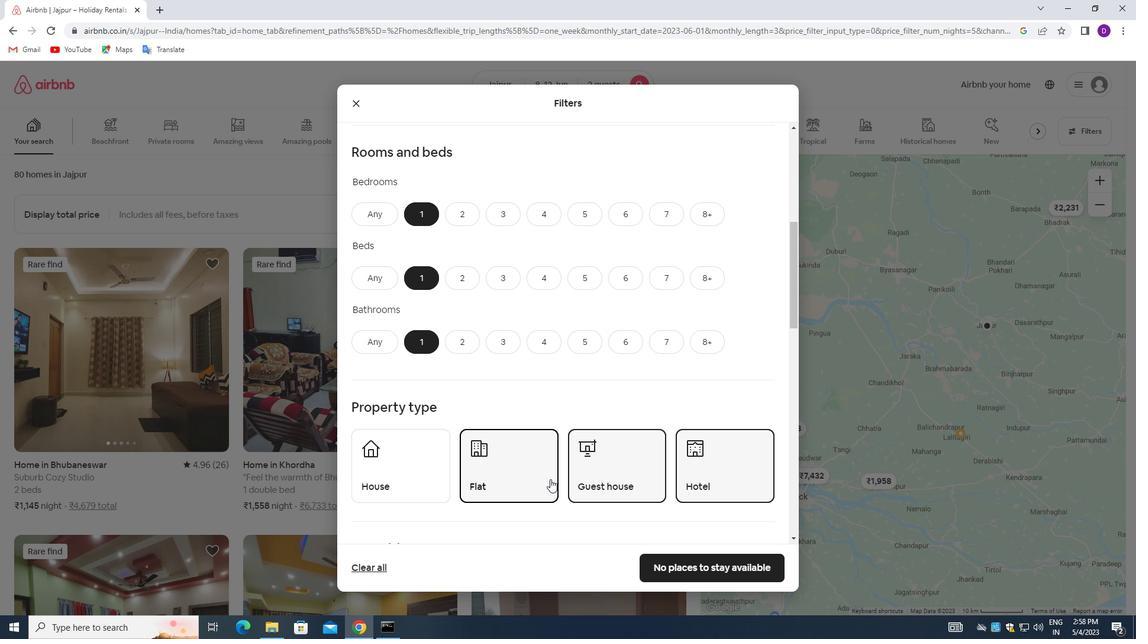 
Action: Mouse scrolled (552, 478) with delta (0, 0)
Screenshot: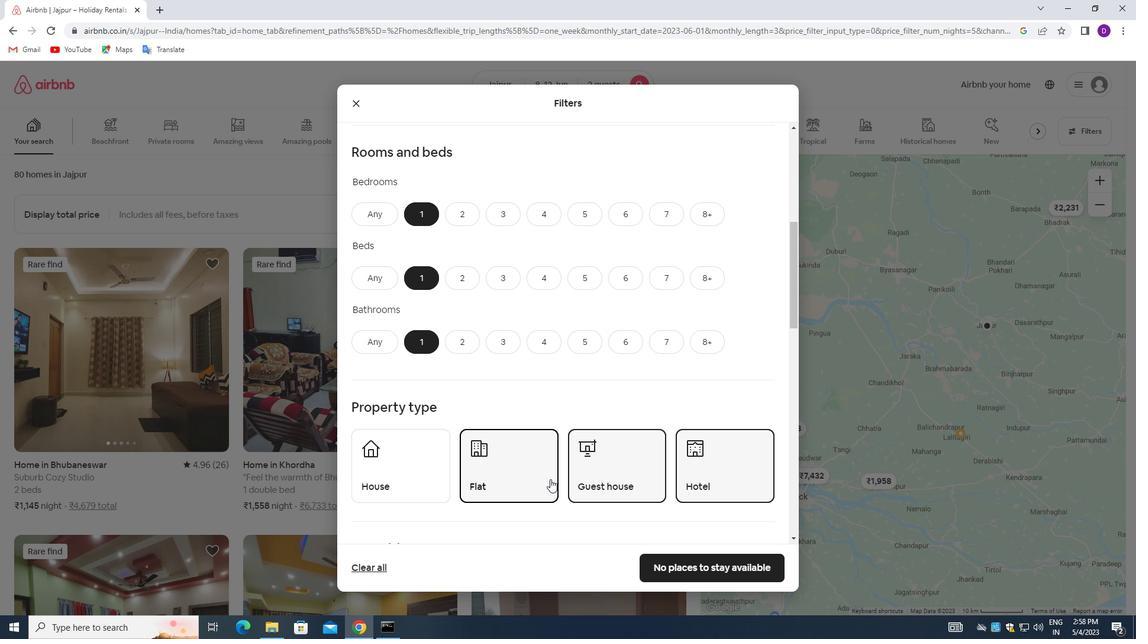 
Action: Mouse moved to (553, 479)
Screenshot: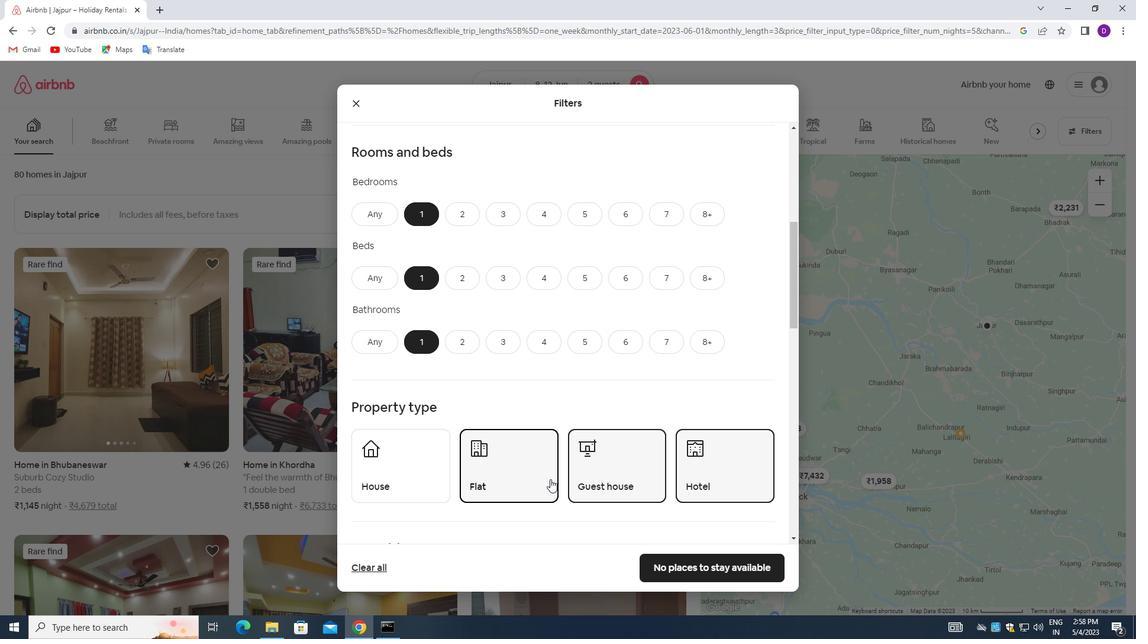 
Action: Mouse scrolled (553, 478) with delta (0, 0)
Screenshot: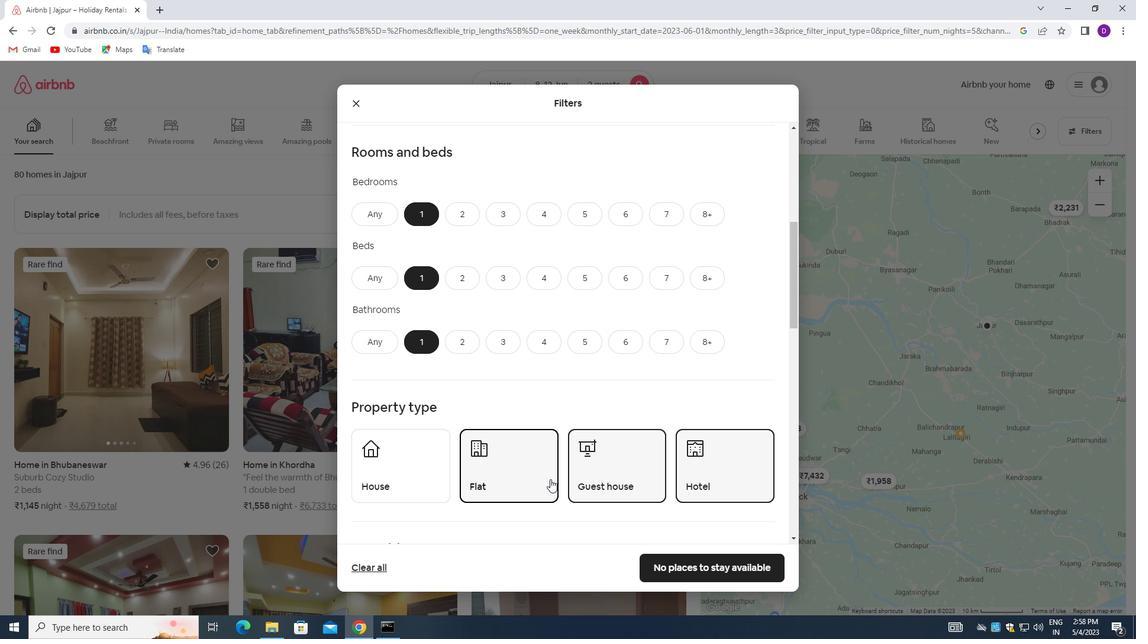 
Action: Mouse moved to (553, 479)
Screenshot: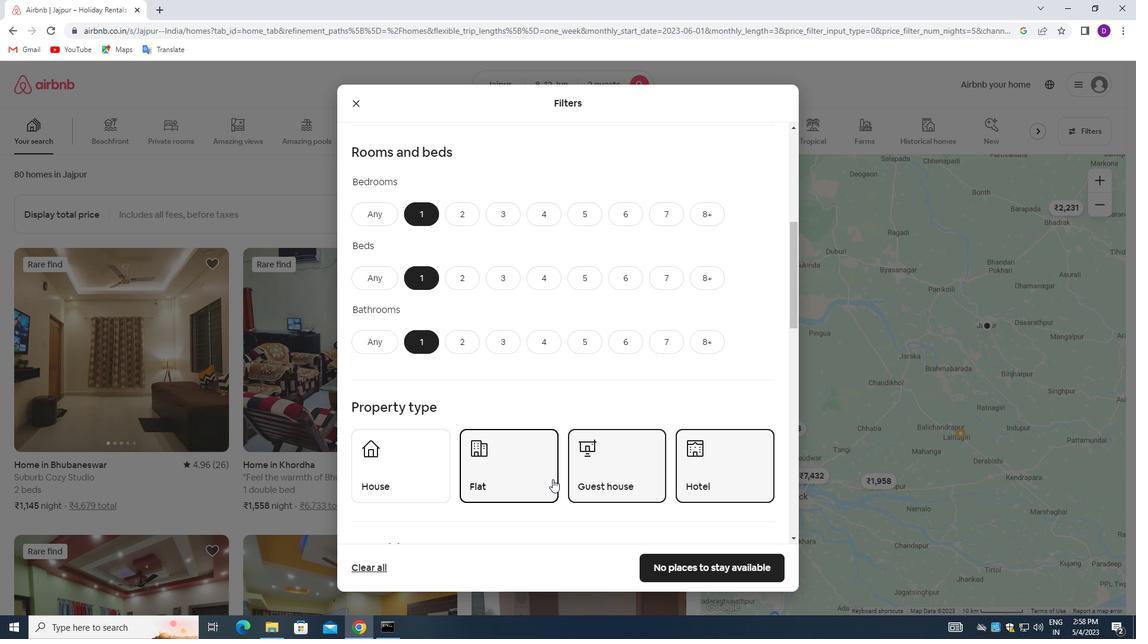 
Action: Mouse scrolled (553, 479) with delta (0, 0)
Screenshot: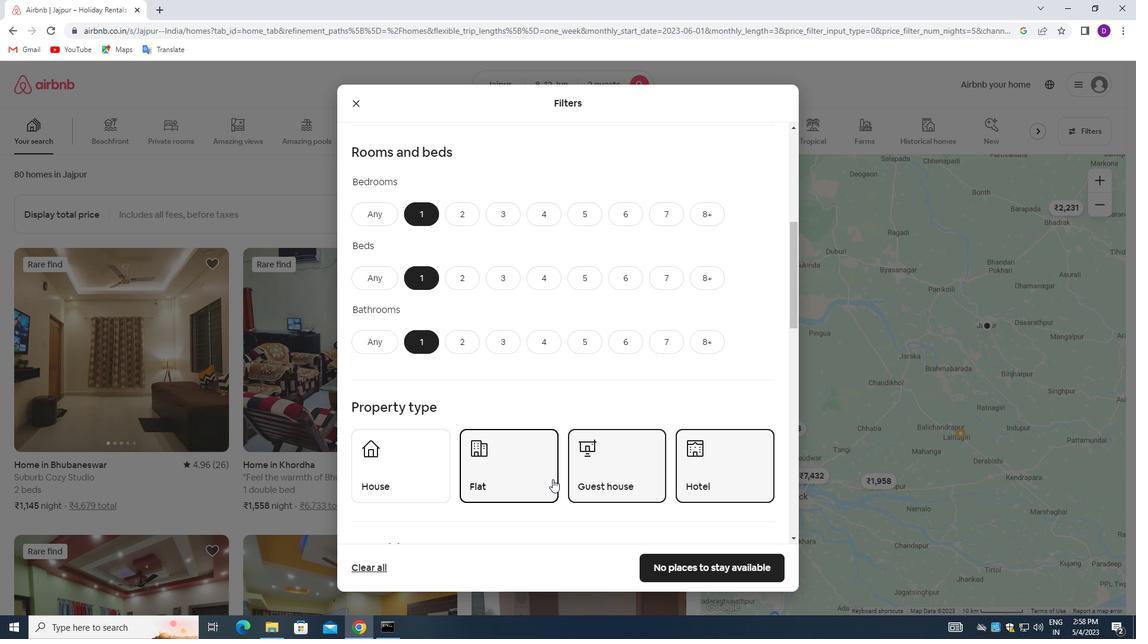 
Action: Mouse moved to (552, 480)
Screenshot: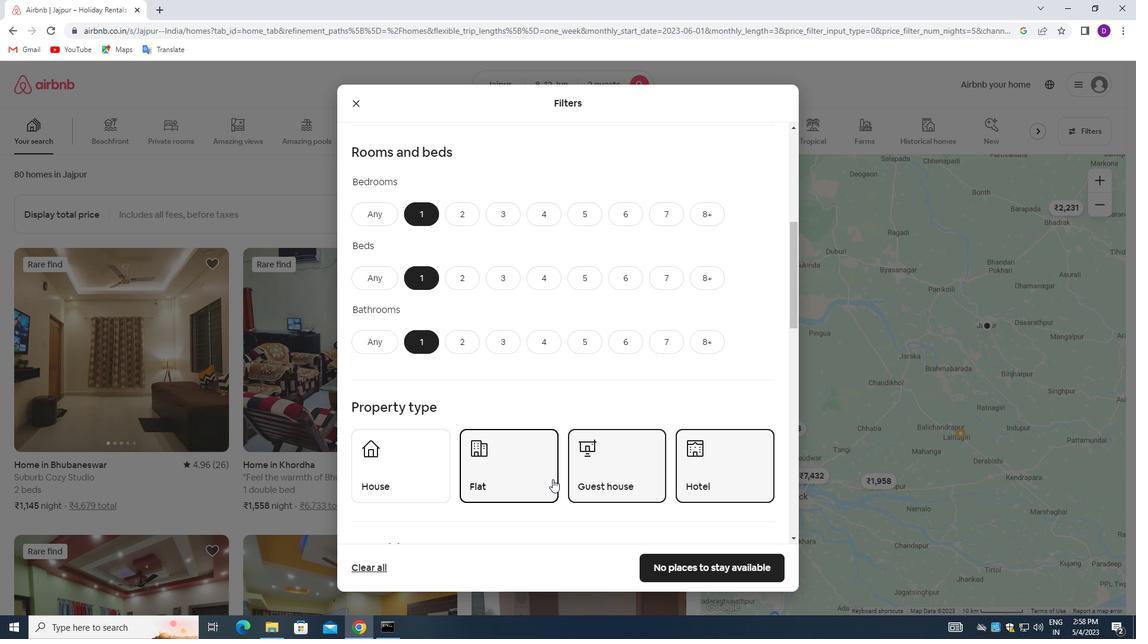 
Action: Mouse scrolled (552, 479) with delta (0, 0)
Screenshot: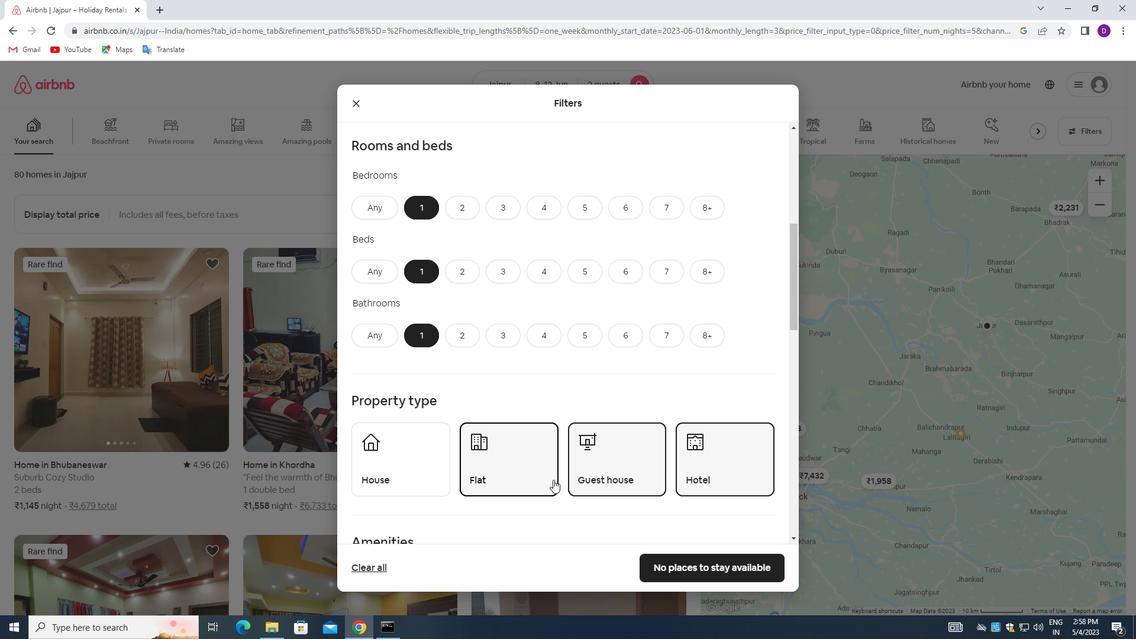 
Action: Mouse moved to (552, 480)
Screenshot: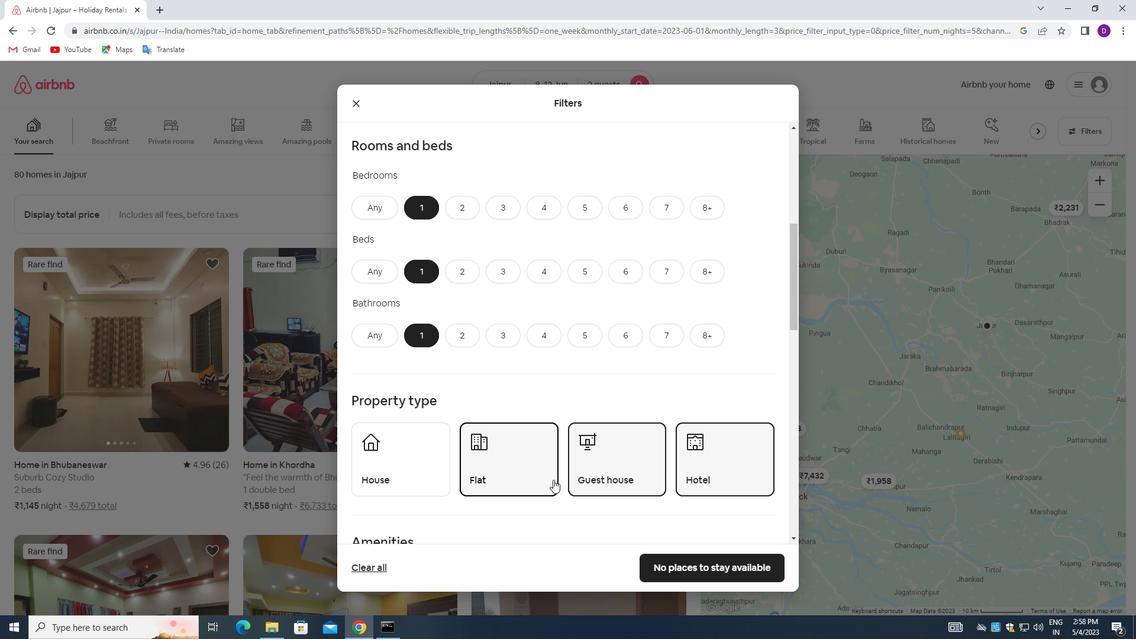 
Action: Mouse scrolled (552, 479) with delta (0, 0)
Screenshot: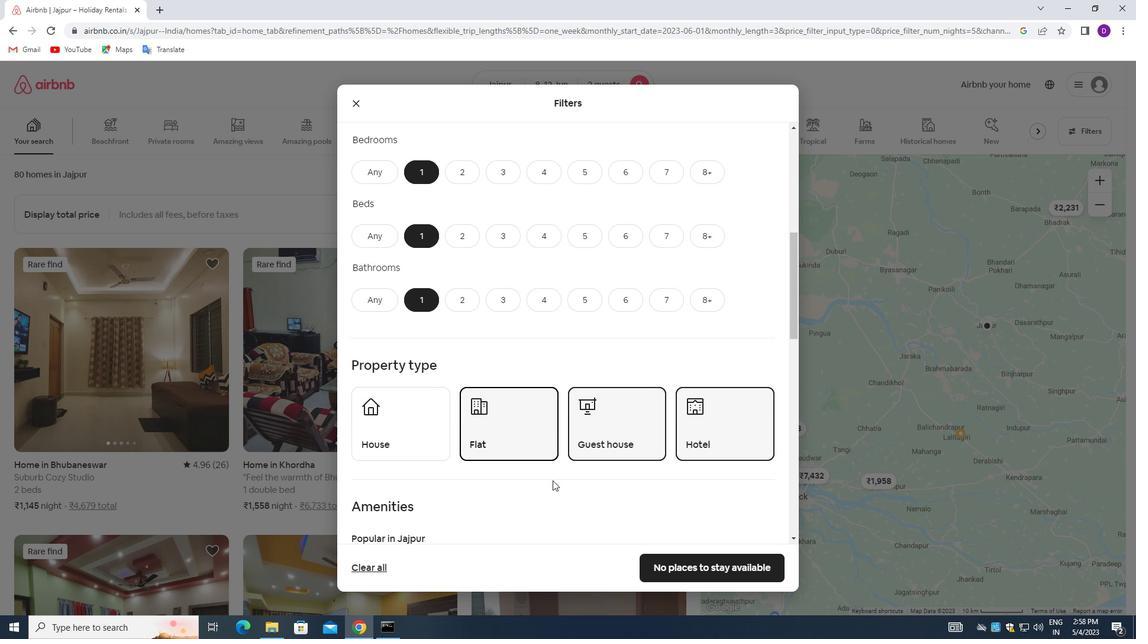 
Action: Mouse moved to (612, 448)
Screenshot: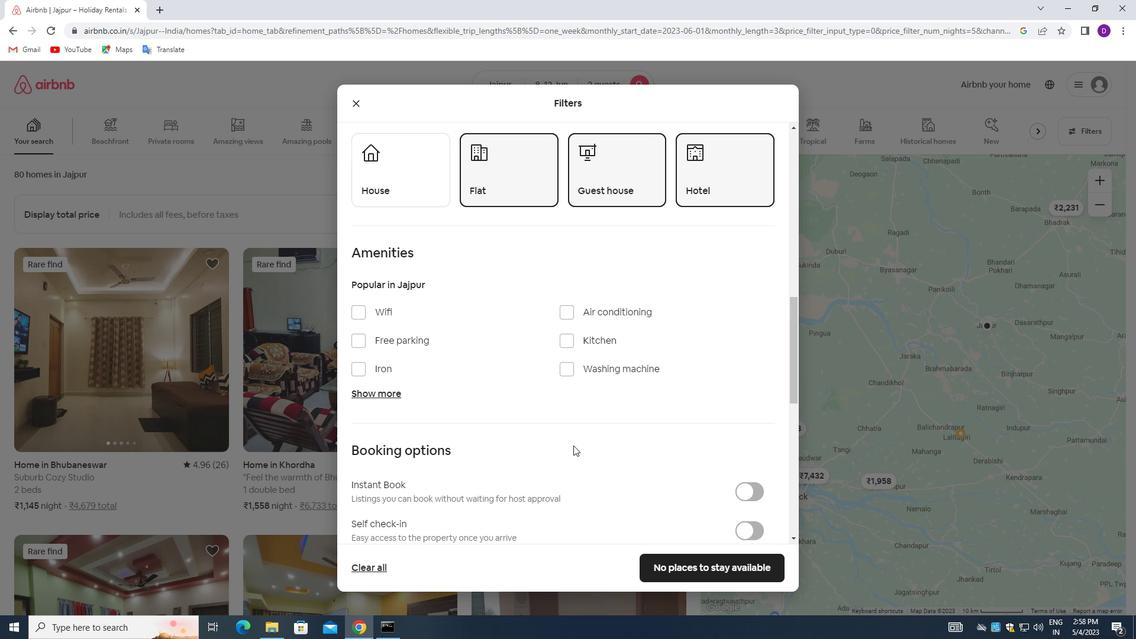 
Action: Mouse scrolled (612, 447) with delta (0, 0)
Screenshot: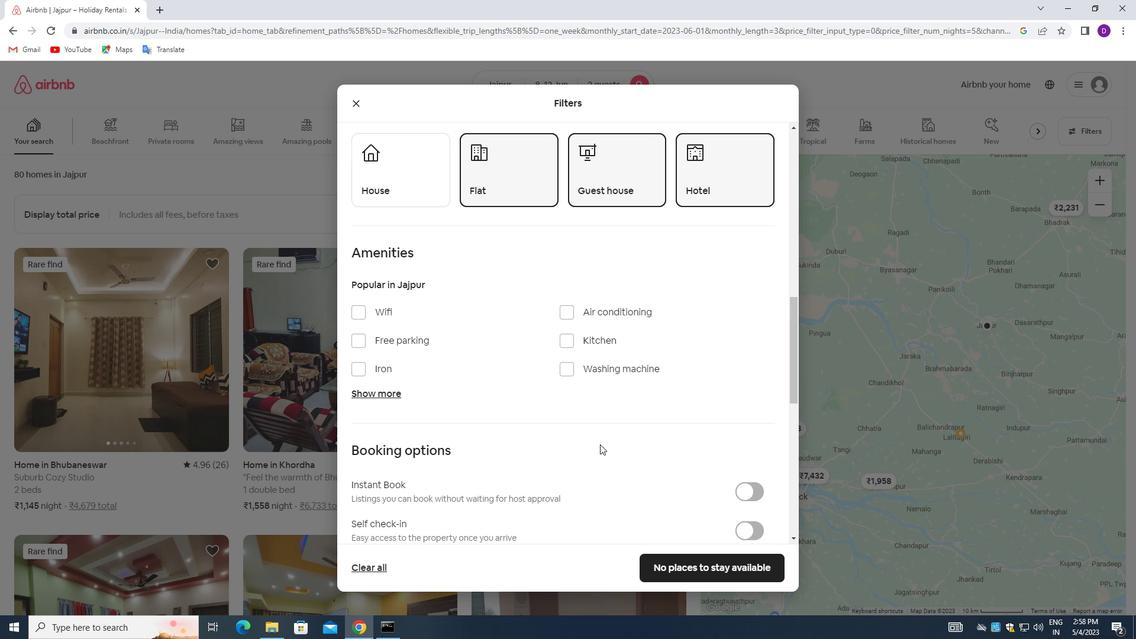 
Action: Mouse moved to (613, 449)
Screenshot: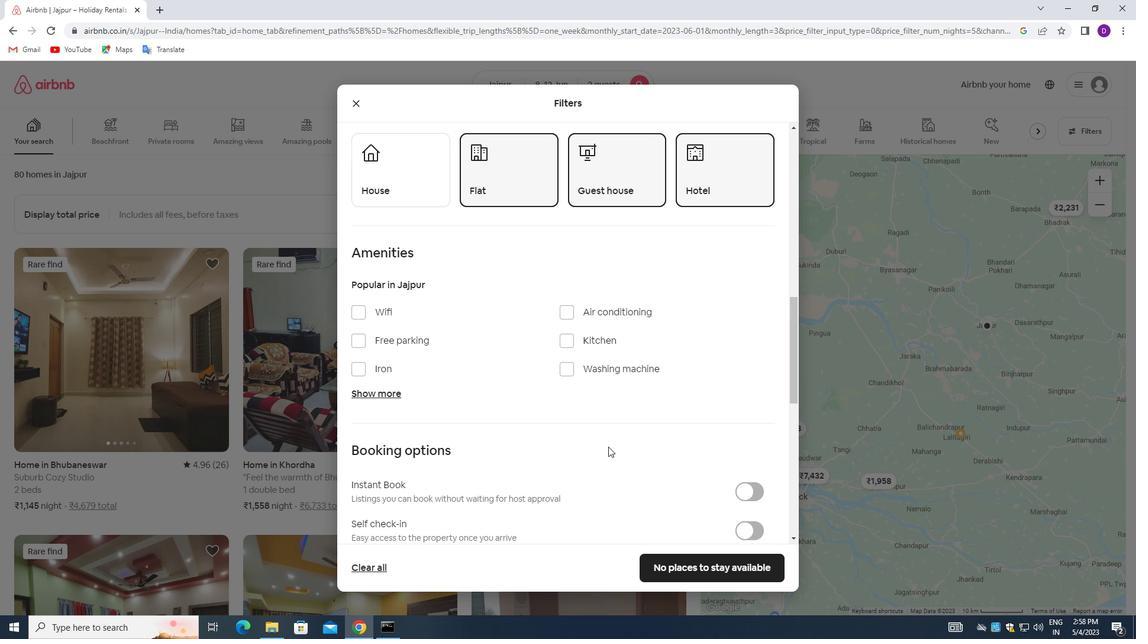 
Action: Mouse scrolled (613, 449) with delta (0, 0)
Screenshot: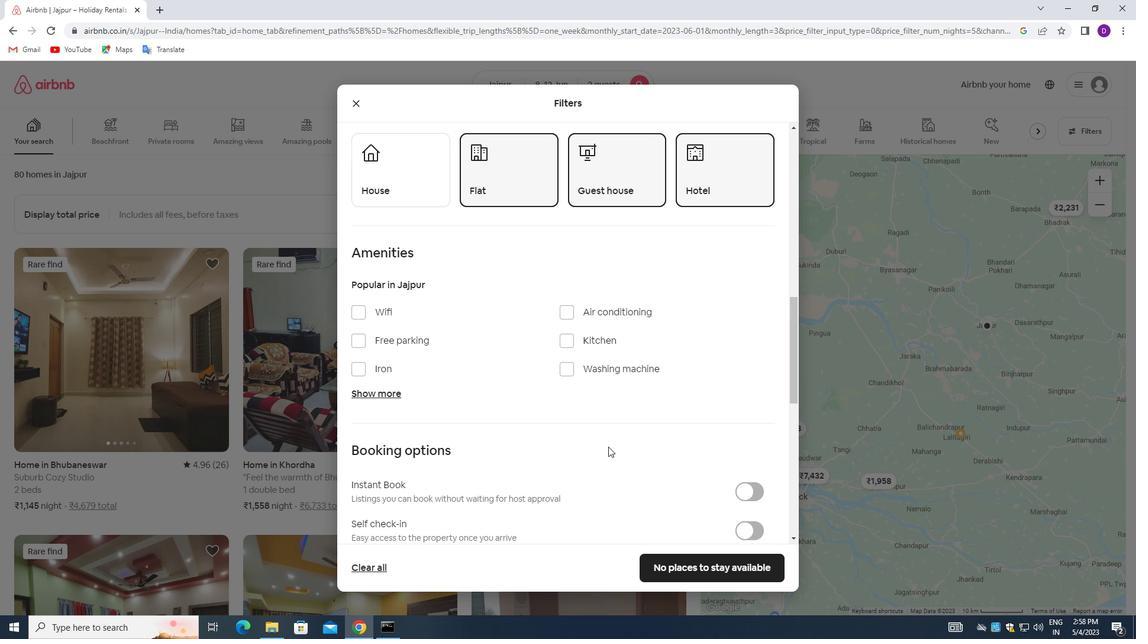 
Action: Mouse moved to (747, 417)
Screenshot: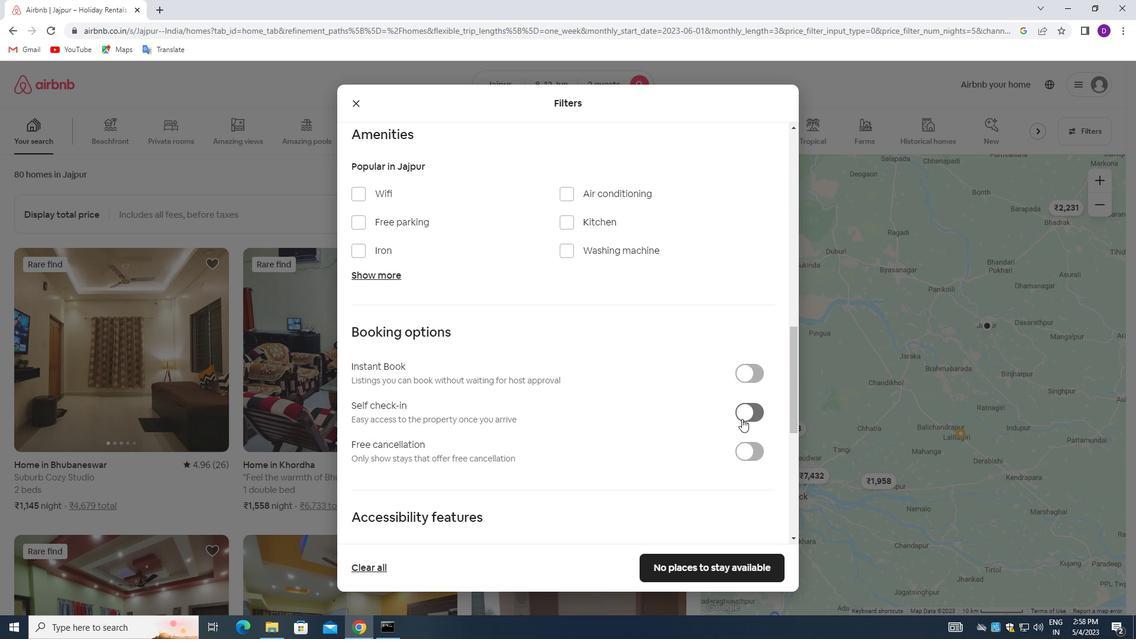 
Action: Mouse pressed left at (747, 417)
Screenshot: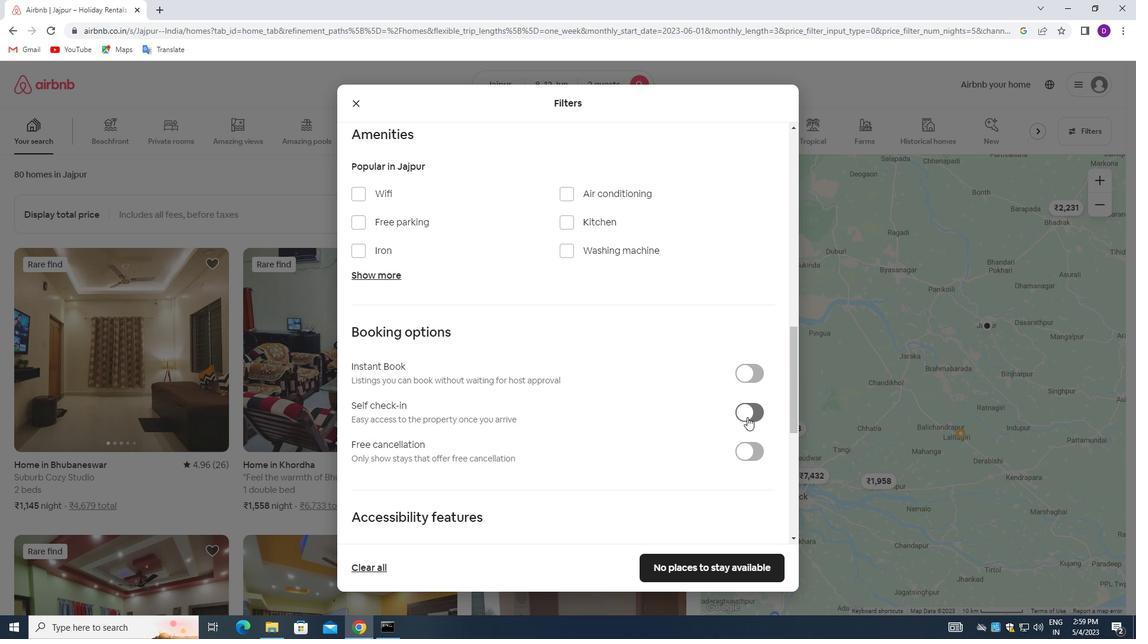 
Action: Mouse moved to (498, 436)
Screenshot: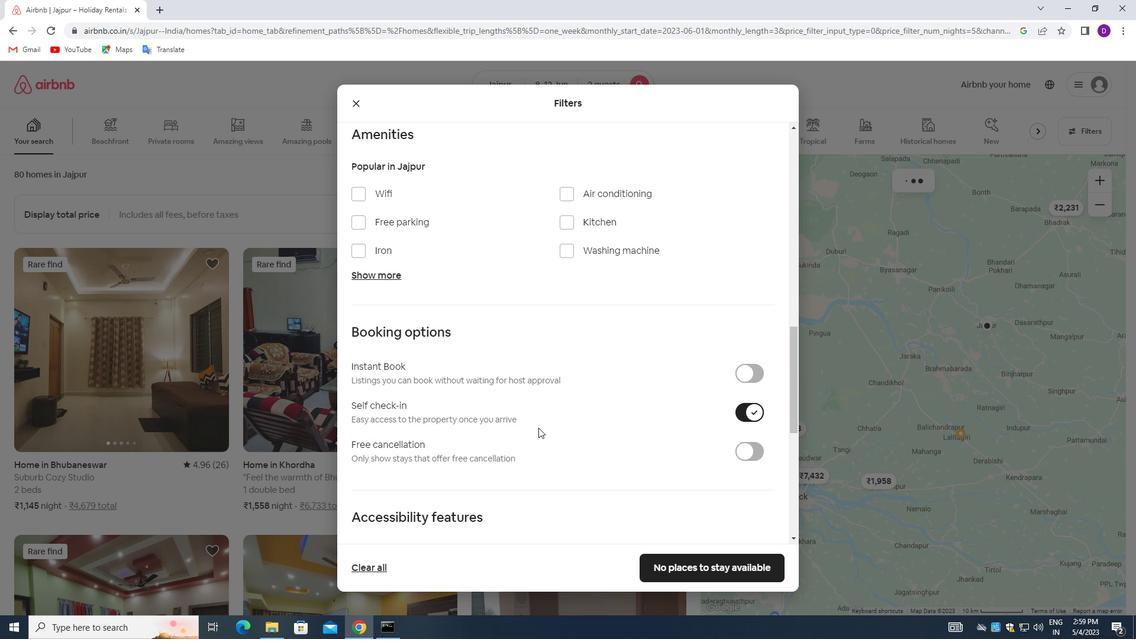 
Action: Mouse scrolled (498, 435) with delta (0, 0)
Screenshot: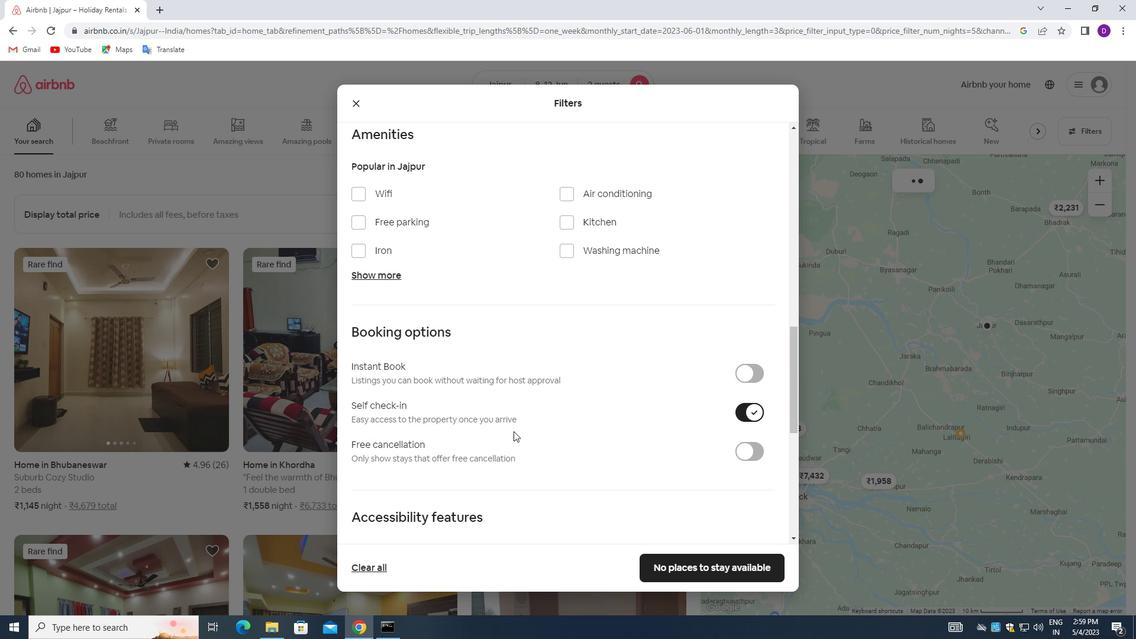 
Action: Mouse moved to (497, 436)
Screenshot: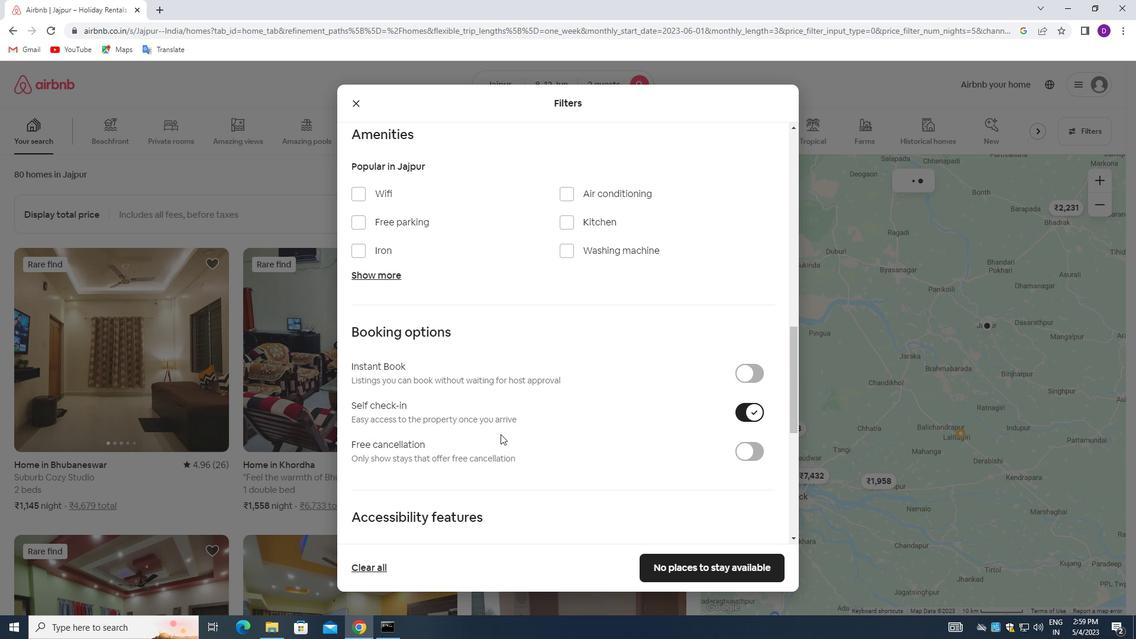 
Action: Mouse scrolled (497, 436) with delta (0, 0)
Screenshot: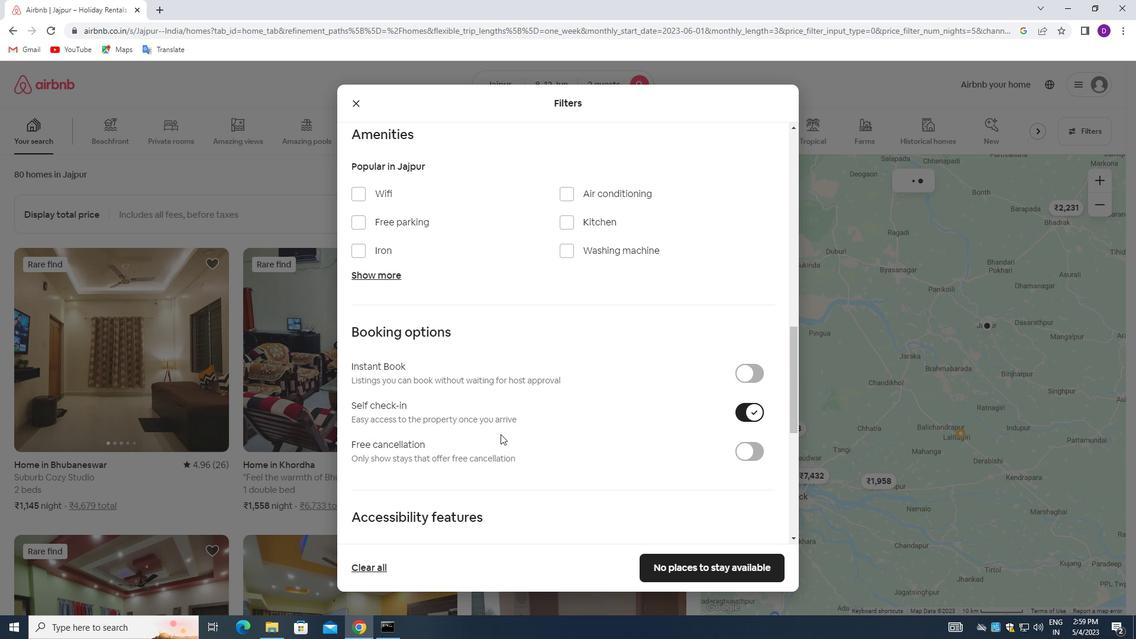
Action: Mouse scrolled (497, 436) with delta (0, 0)
Screenshot: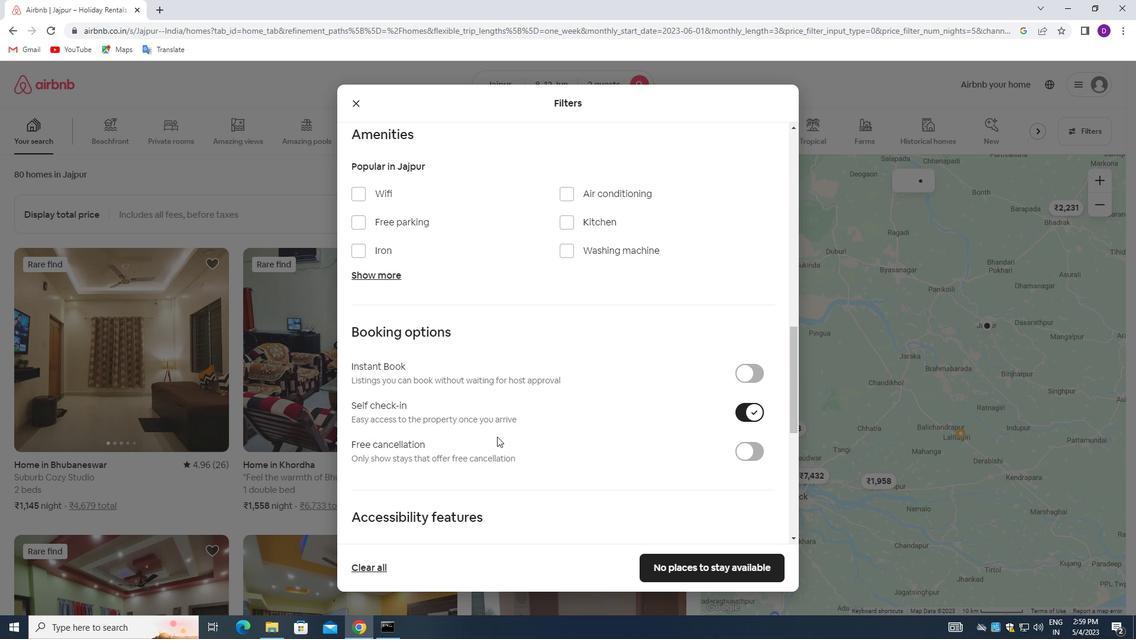 
Action: Mouse moved to (496, 436)
Screenshot: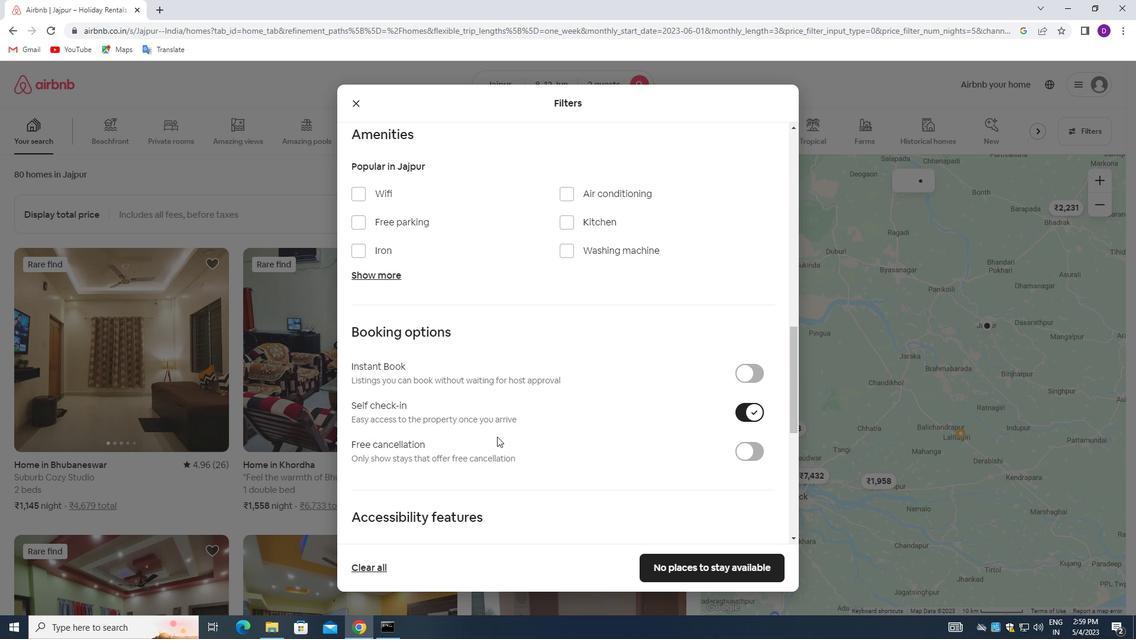 
Action: Mouse scrolled (496, 436) with delta (0, 0)
Screenshot: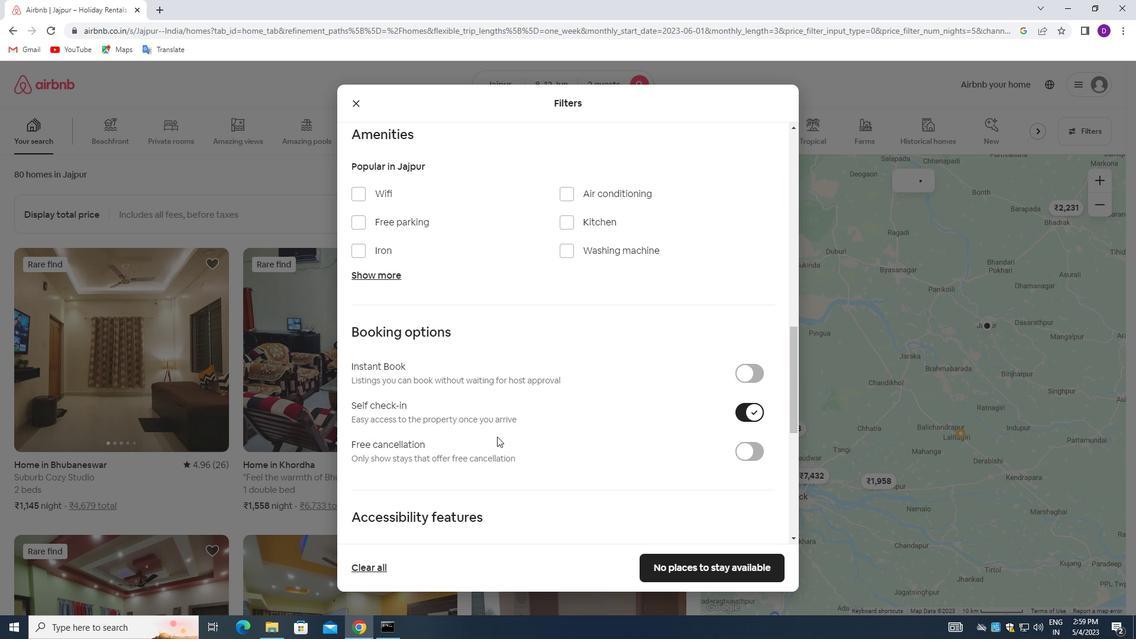 
Action: Mouse scrolled (496, 436) with delta (0, 0)
Screenshot: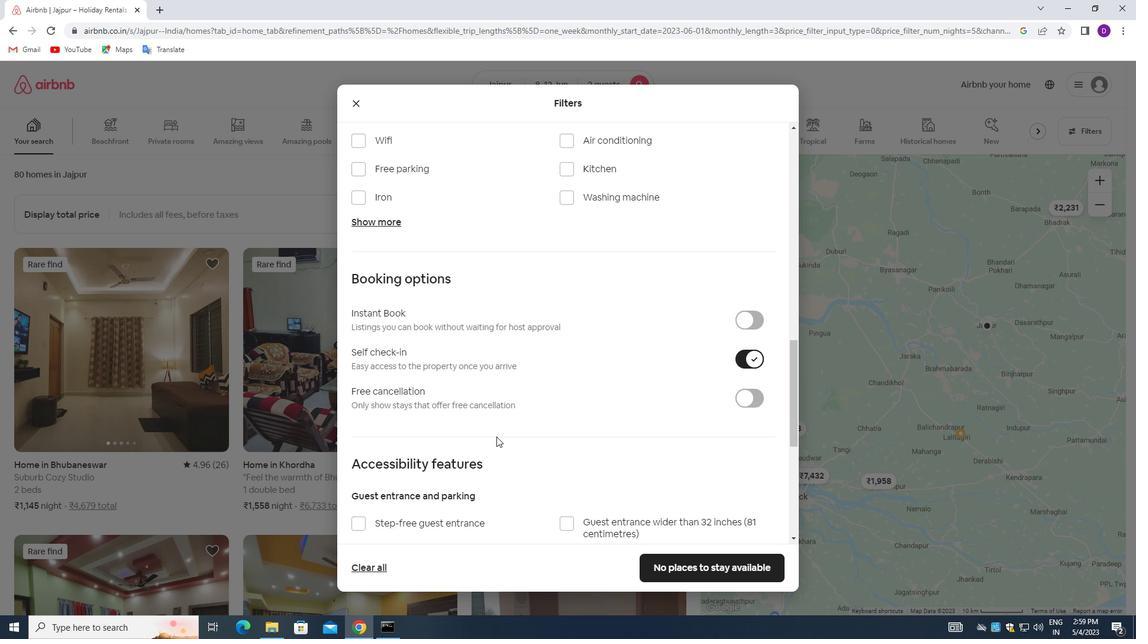 
Action: Mouse moved to (496, 438)
Screenshot: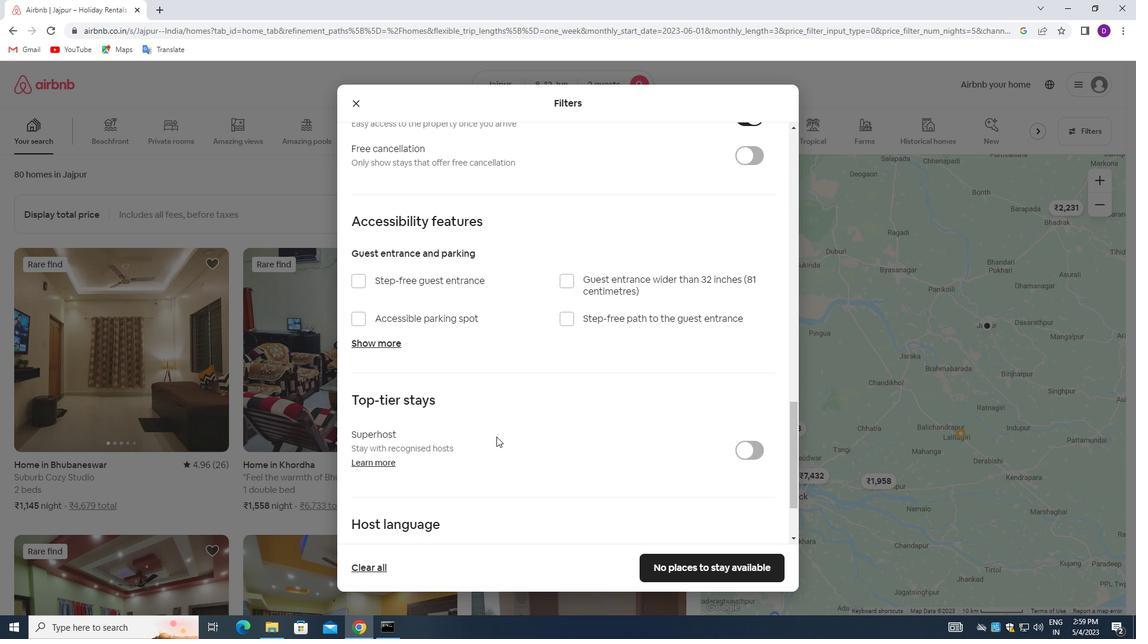 
Action: Mouse scrolled (496, 437) with delta (0, 0)
Screenshot: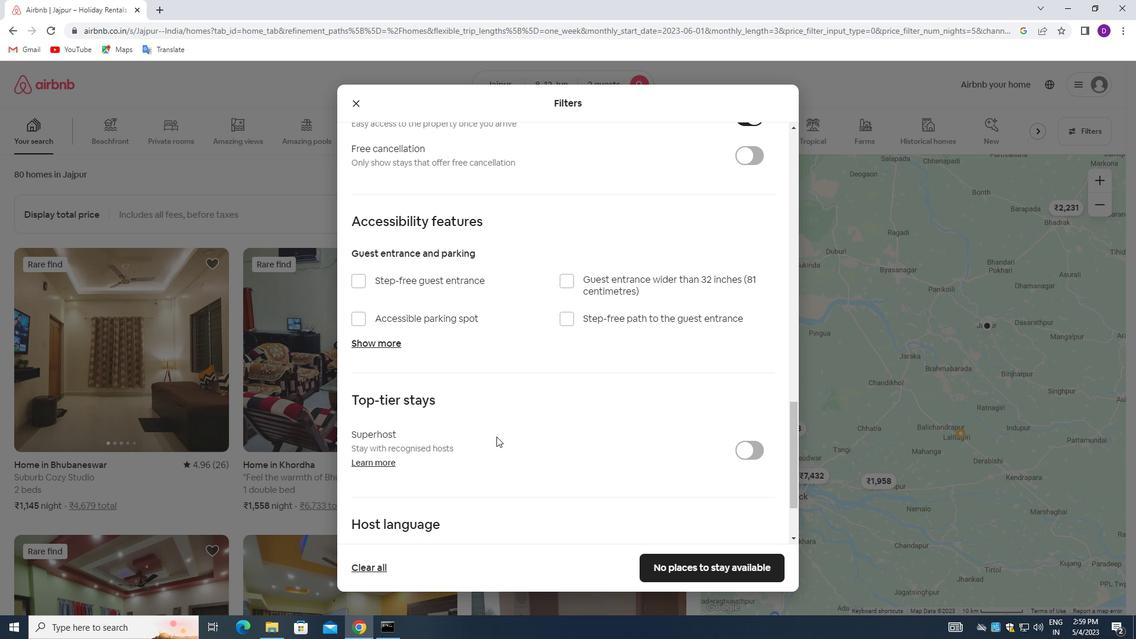 
Action: Mouse moved to (495, 439)
Screenshot: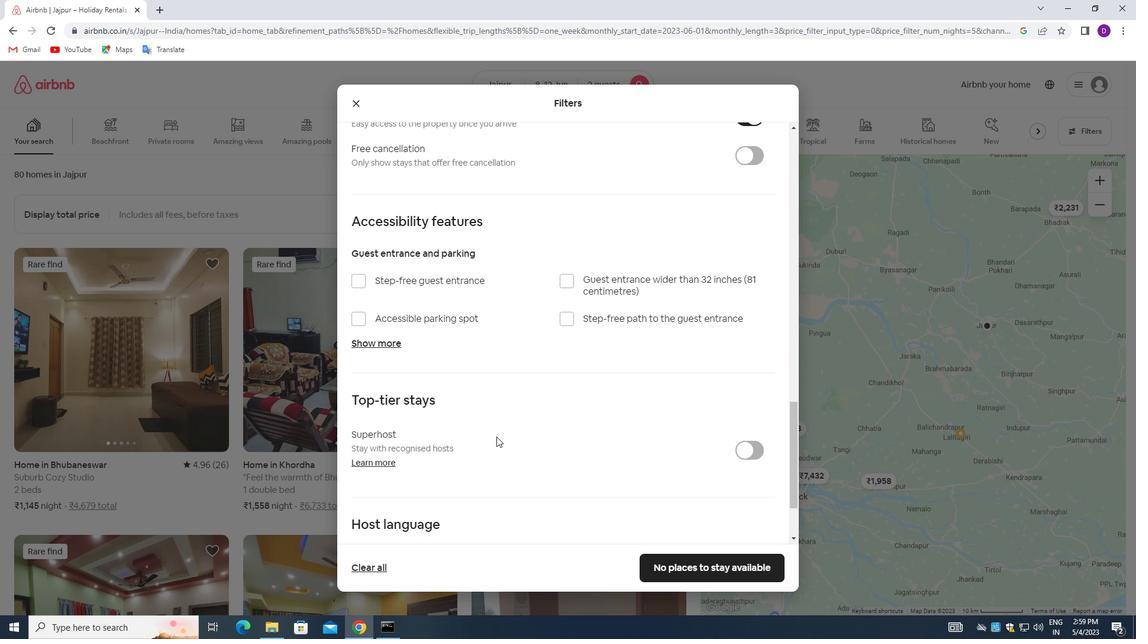 
Action: Mouse scrolled (495, 439) with delta (0, 0)
Screenshot: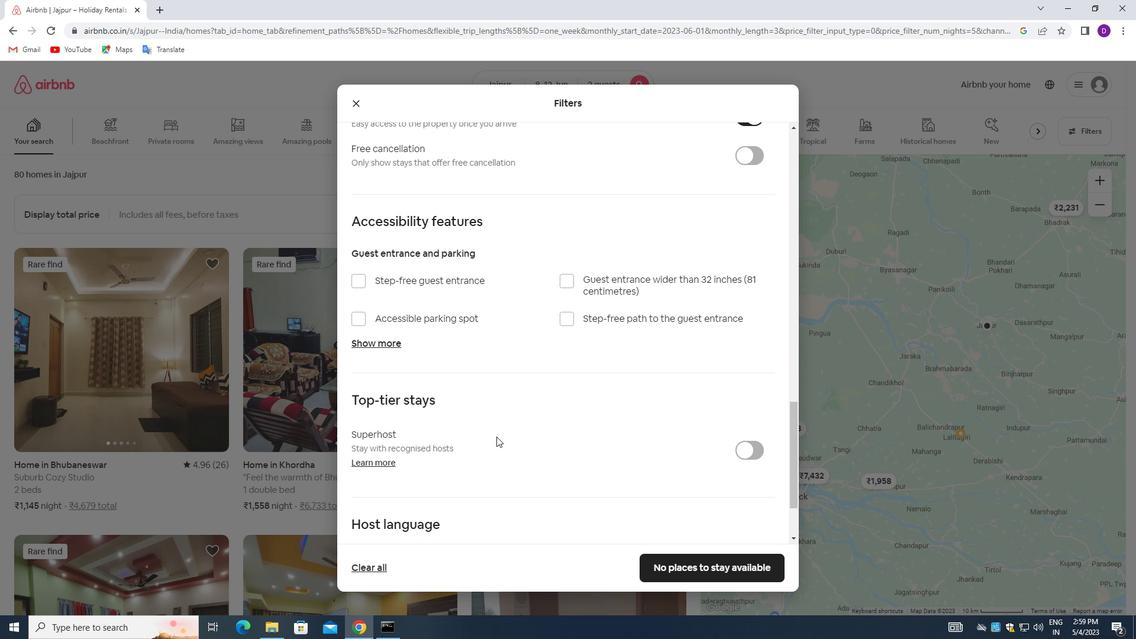 
Action: Mouse moved to (495, 440)
Screenshot: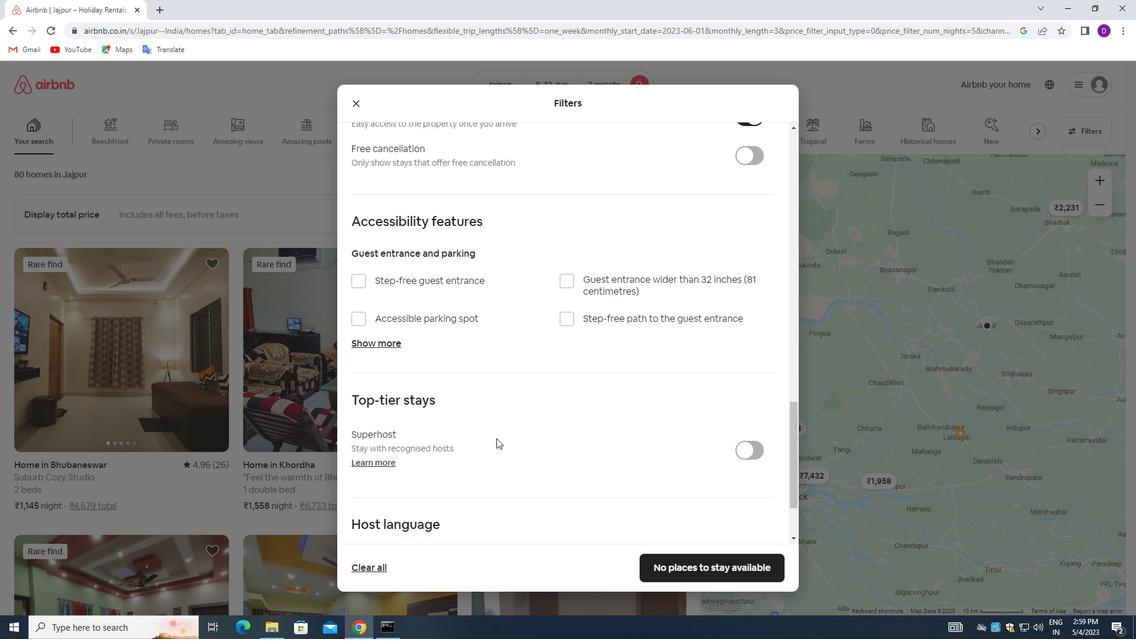 
Action: Mouse scrolled (495, 439) with delta (0, 0)
Screenshot: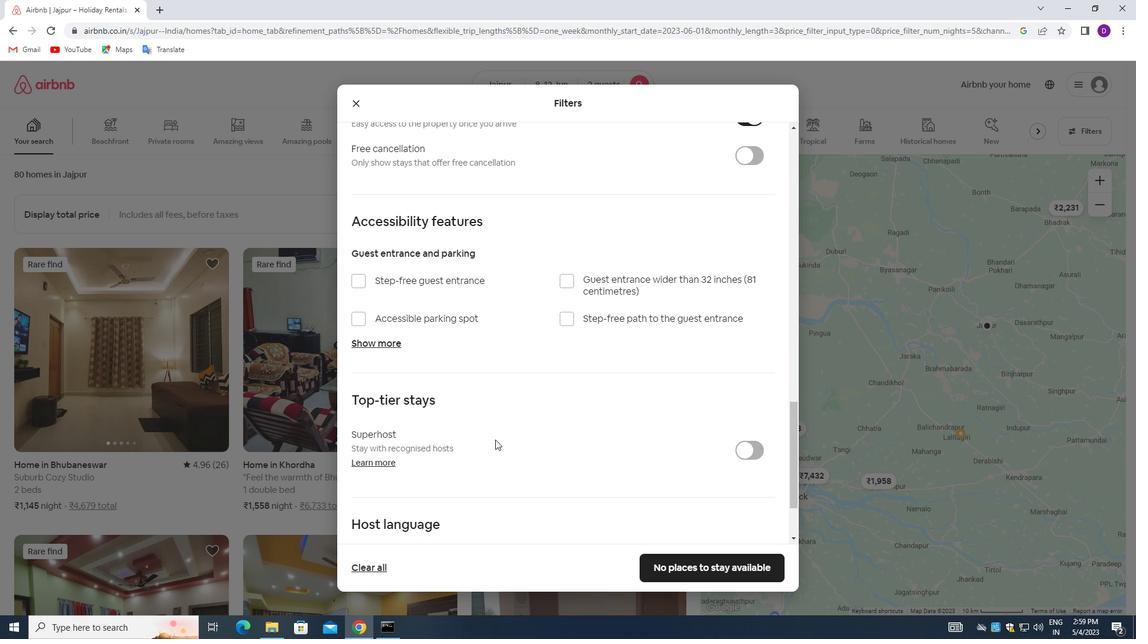 
Action: Mouse moved to (495, 440)
Screenshot: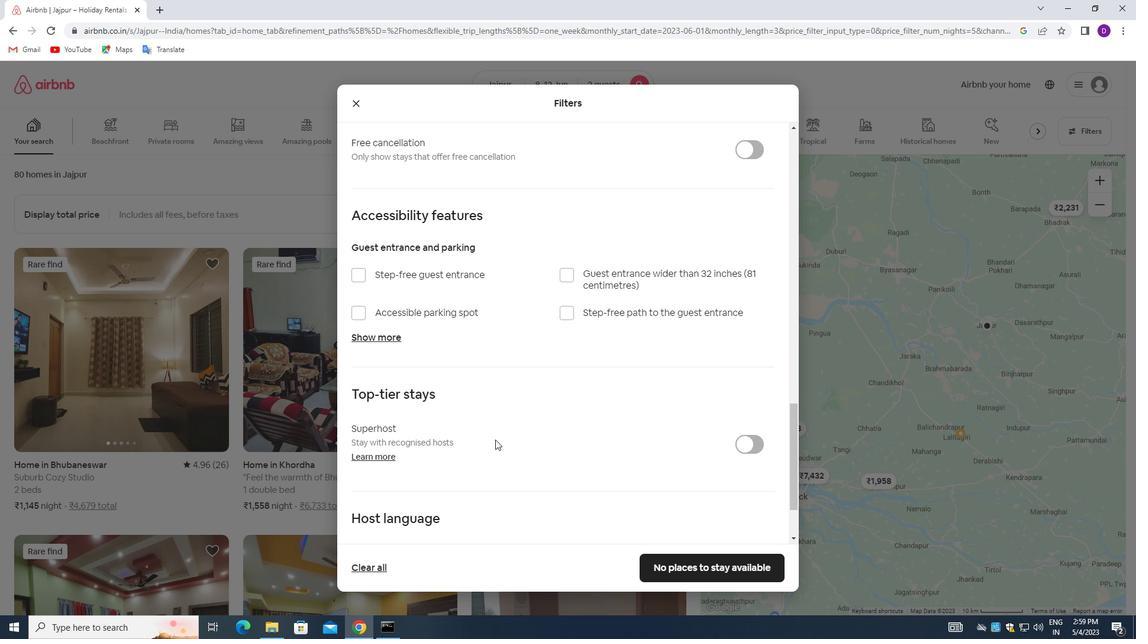 
Action: Mouse scrolled (495, 439) with delta (0, 0)
Screenshot: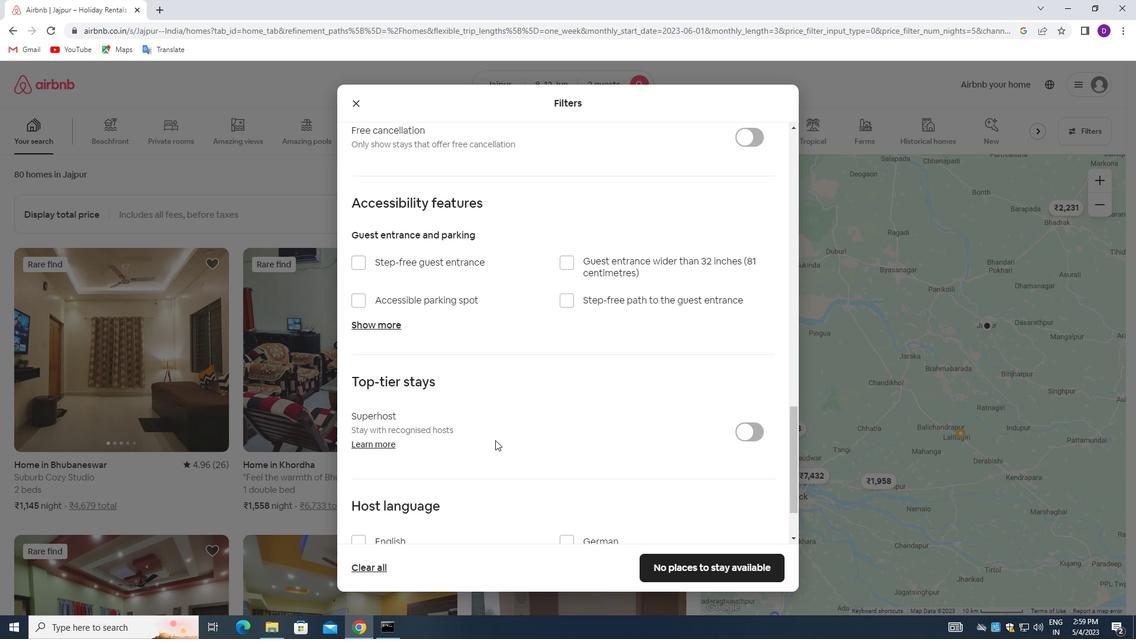 
Action: Mouse moved to (363, 462)
Screenshot: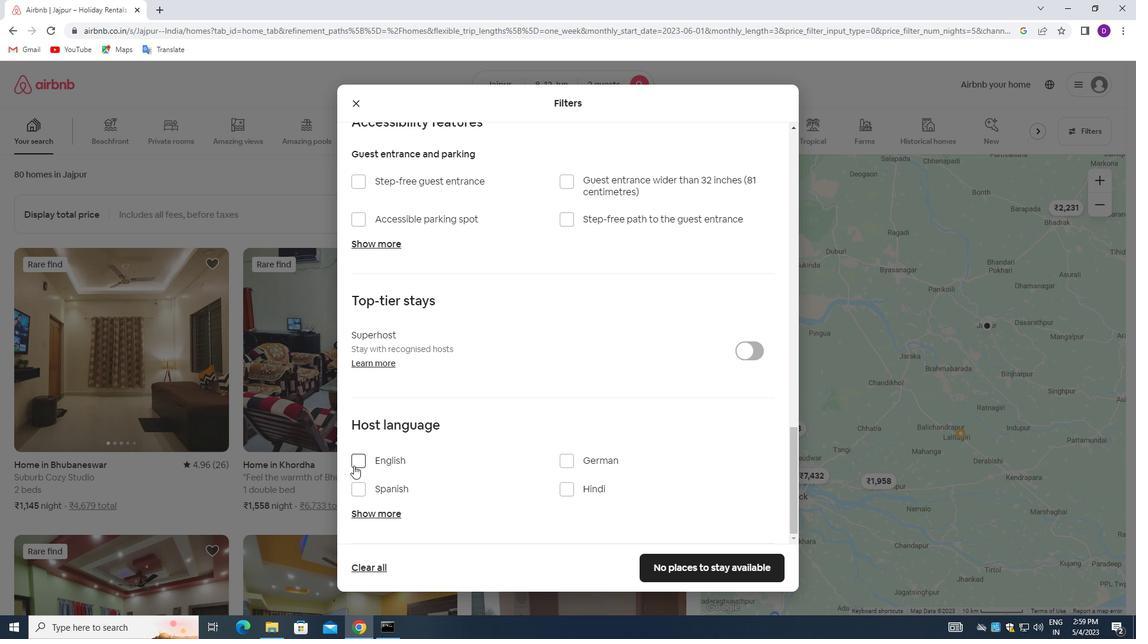 
Action: Mouse pressed left at (363, 462)
Screenshot: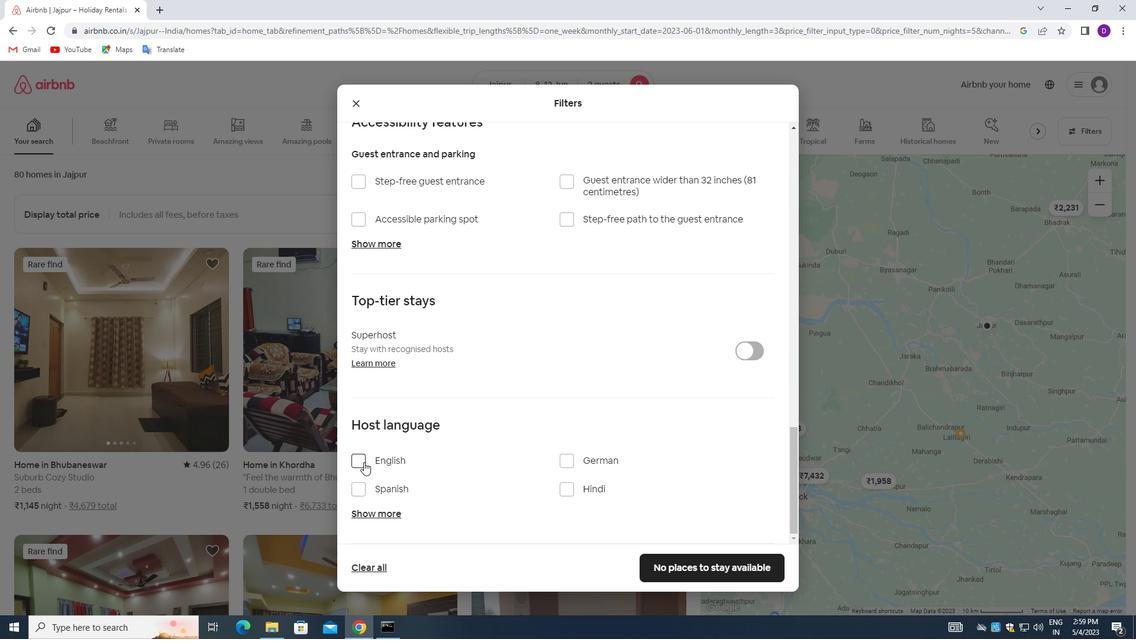 
Action: Mouse moved to (649, 561)
Screenshot: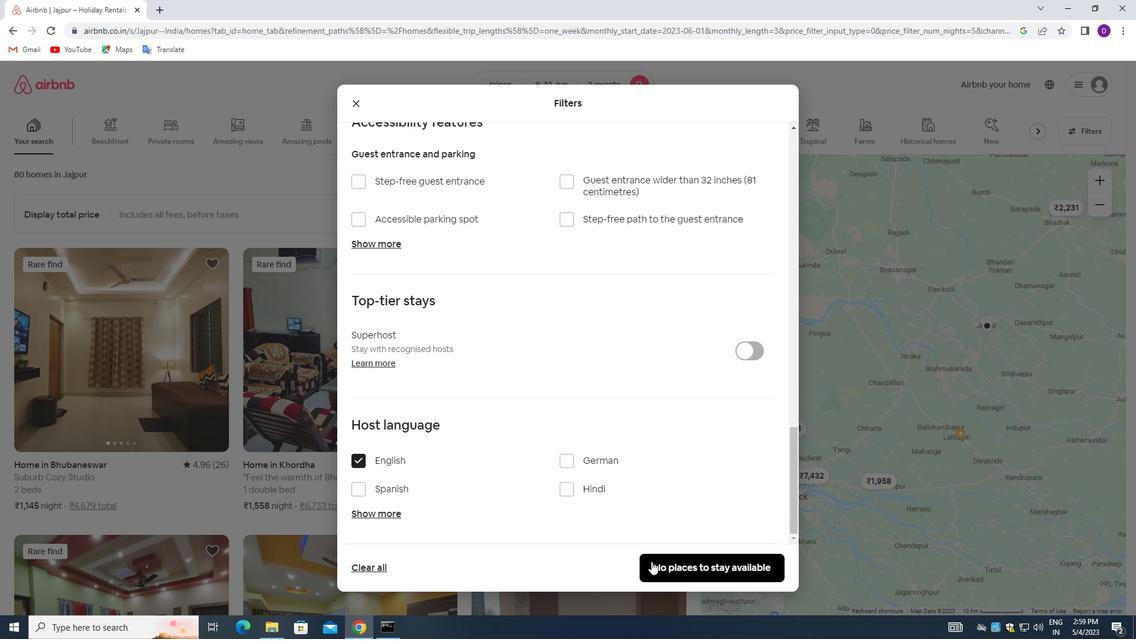 
Action: Mouse pressed left at (649, 561)
Screenshot: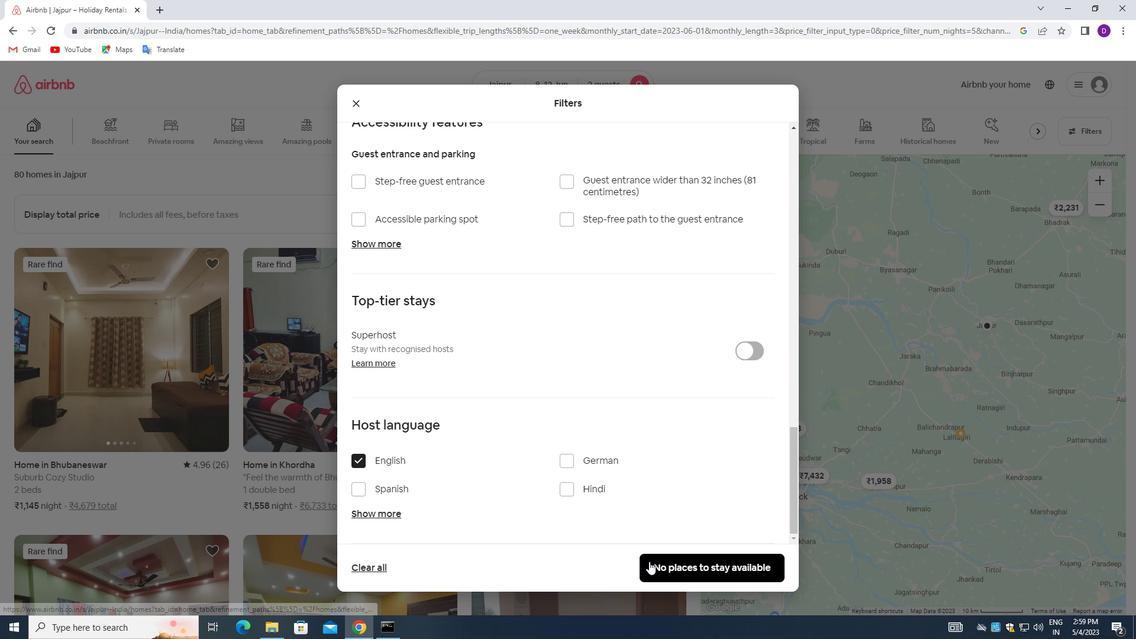 
Action: Mouse moved to (618, 395)
Screenshot: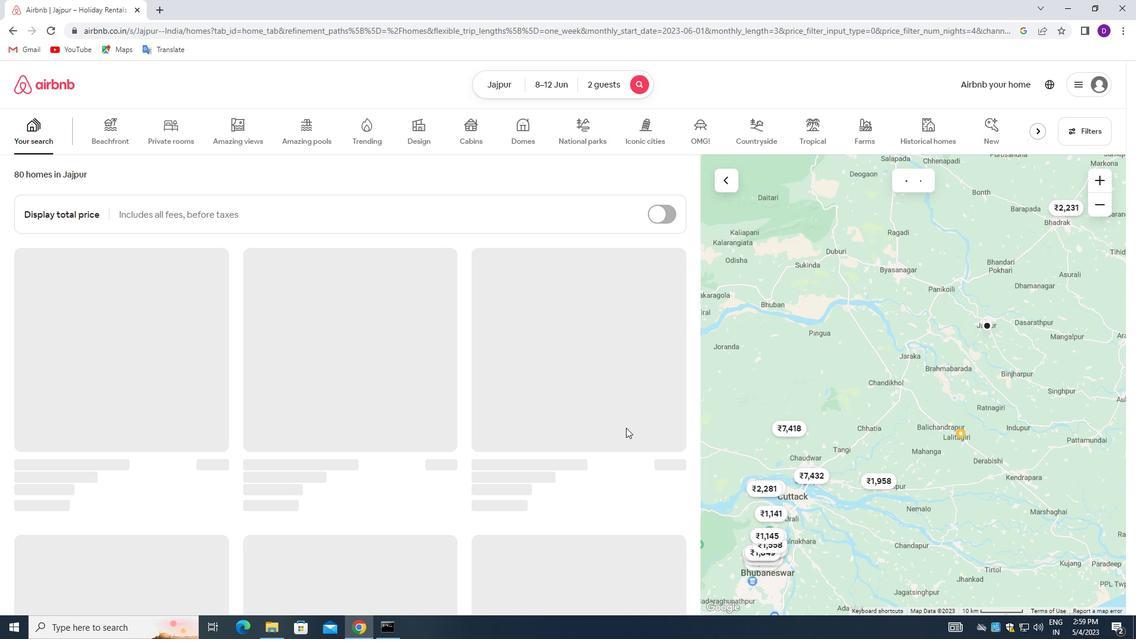 
